Task: Find connections with filter location Rājampet with filter topic #Networkingwith filter profile language Potuguese with filter current company AAM - American Axle & Manufacturing with filter school National Institute of Technology Calicut with filter industry Retail with filter service category DUI Law with filter keywords title Atmospheric Scientist
Action: Mouse moved to (1017, 5)
Screenshot: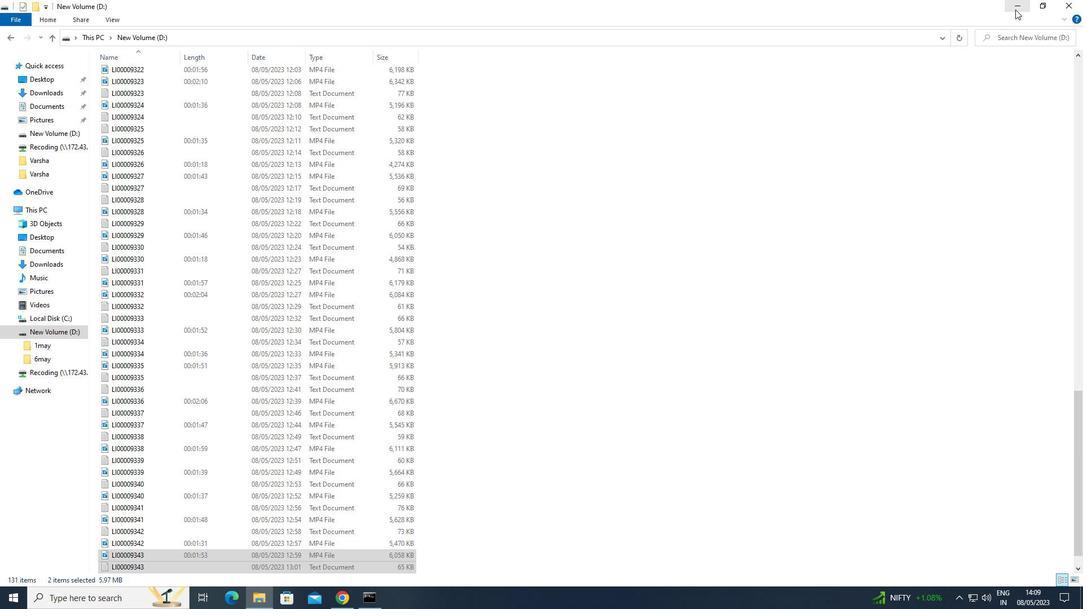 
Action: Mouse pressed left at (1017, 5)
Screenshot: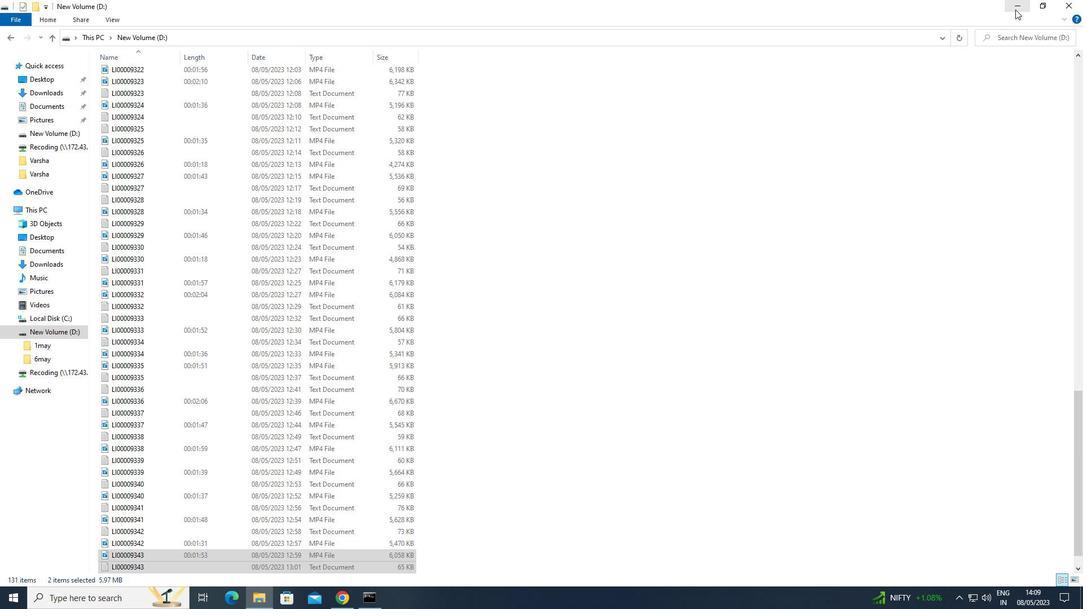 
Action: Mouse moved to (502, 61)
Screenshot: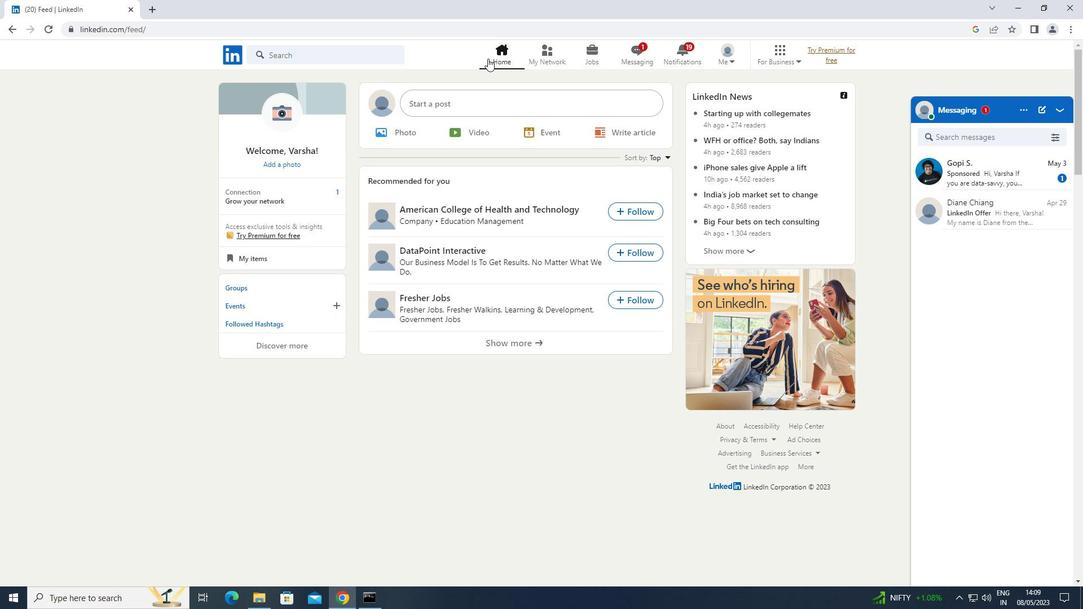 
Action: Mouse pressed left at (502, 61)
Screenshot: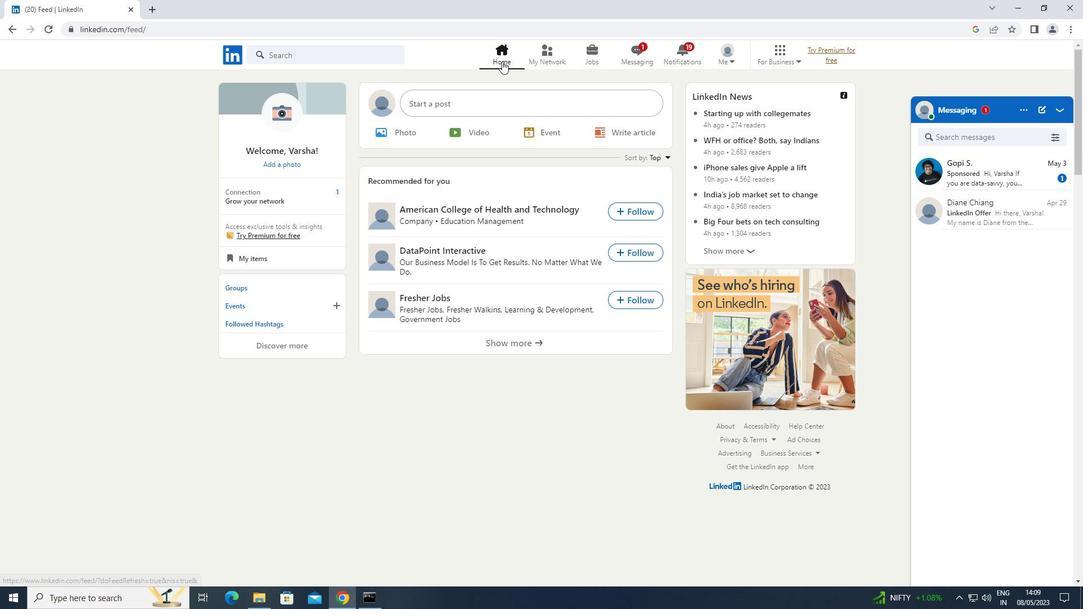 
Action: Mouse moved to (545, 46)
Screenshot: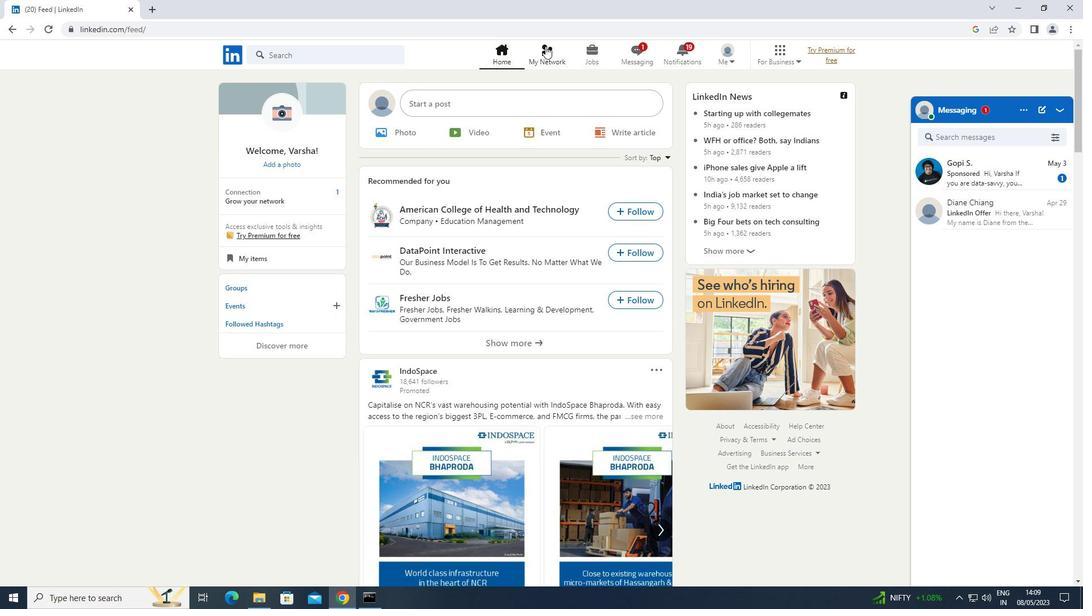 
Action: Mouse pressed left at (545, 46)
Screenshot: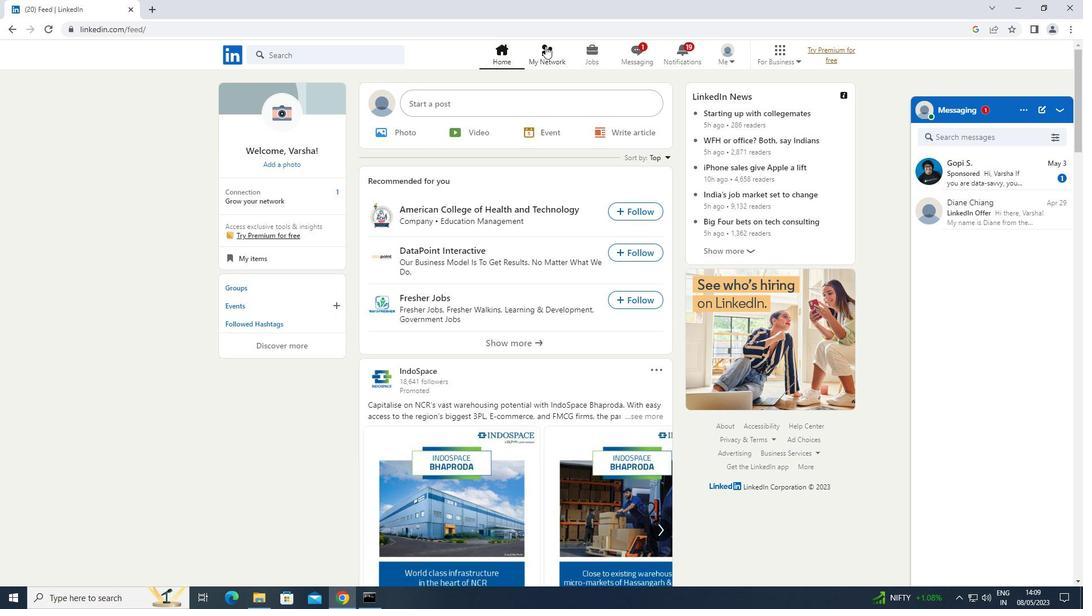
Action: Mouse moved to (284, 121)
Screenshot: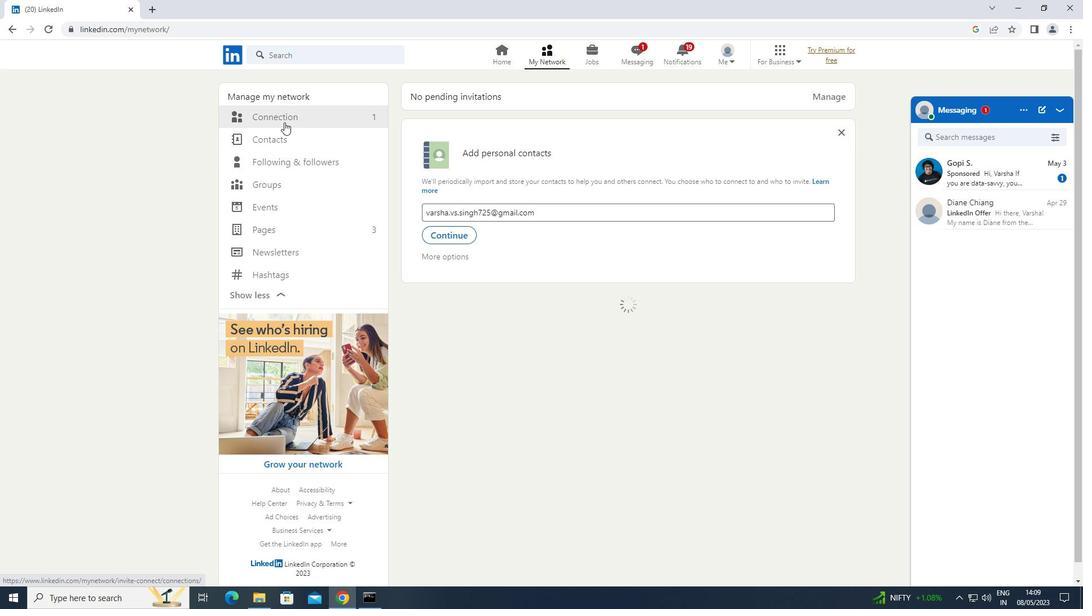 
Action: Mouse pressed left at (284, 121)
Screenshot: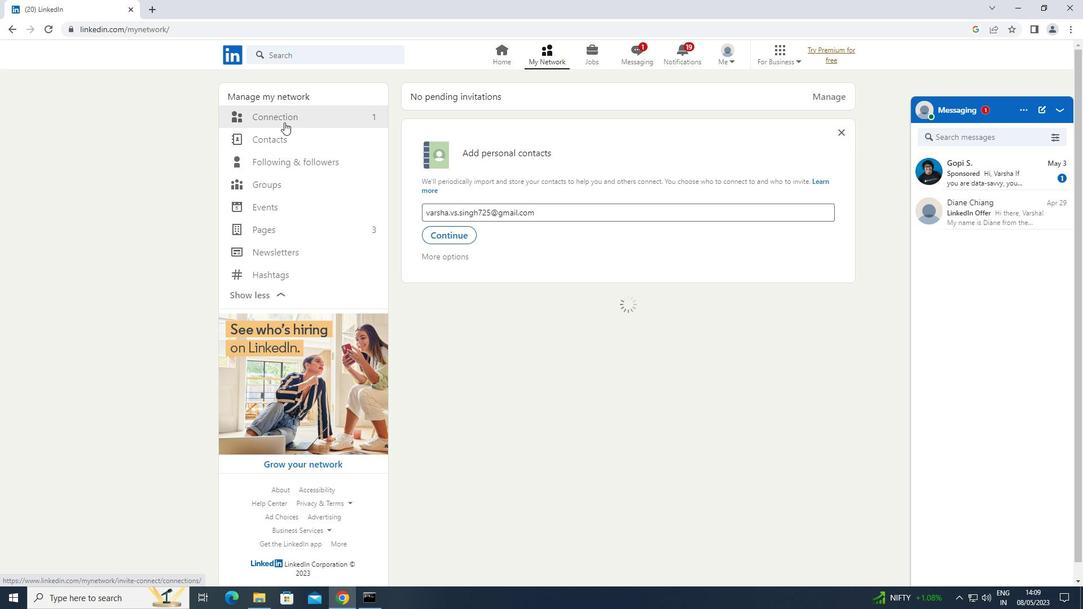 
Action: Mouse moved to (627, 116)
Screenshot: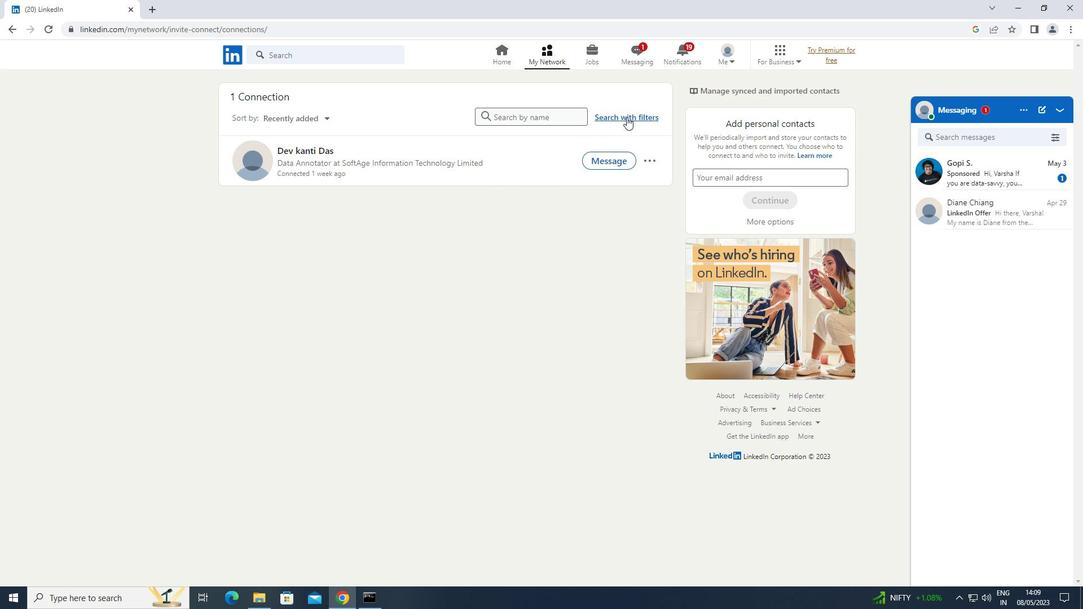 
Action: Mouse pressed left at (627, 116)
Screenshot: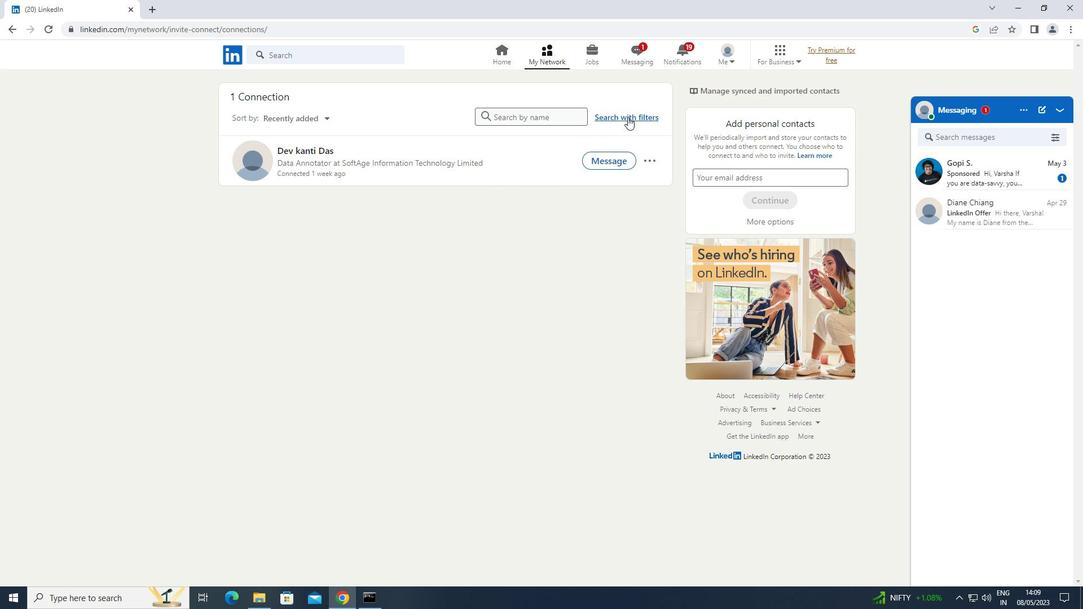 
Action: Mouse moved to (579, 83)
Screenshot: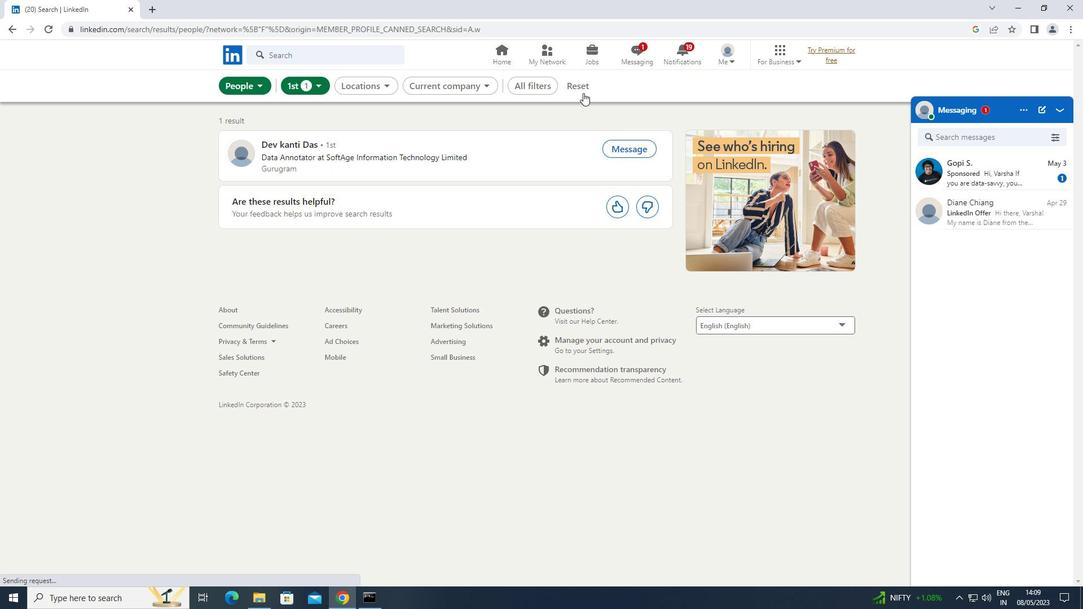 
Action: Mouse pressed left at (579, 83)
Screenshot: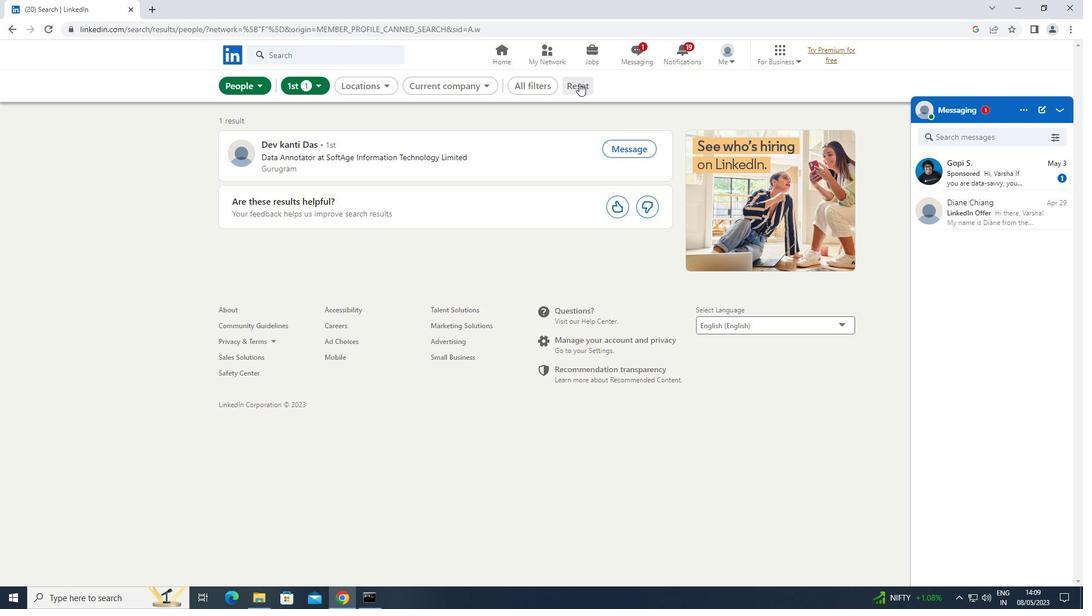 
Action: Mouse moved to (569, 87)
Screenshot: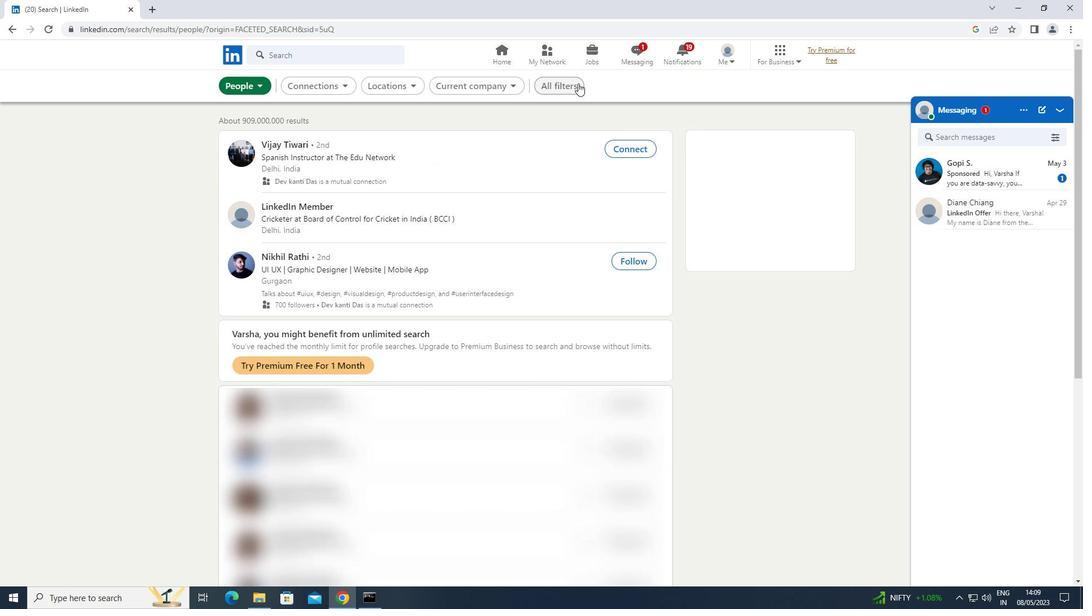 
Action: Mouse pressed left at (569, 87)
Screenshot: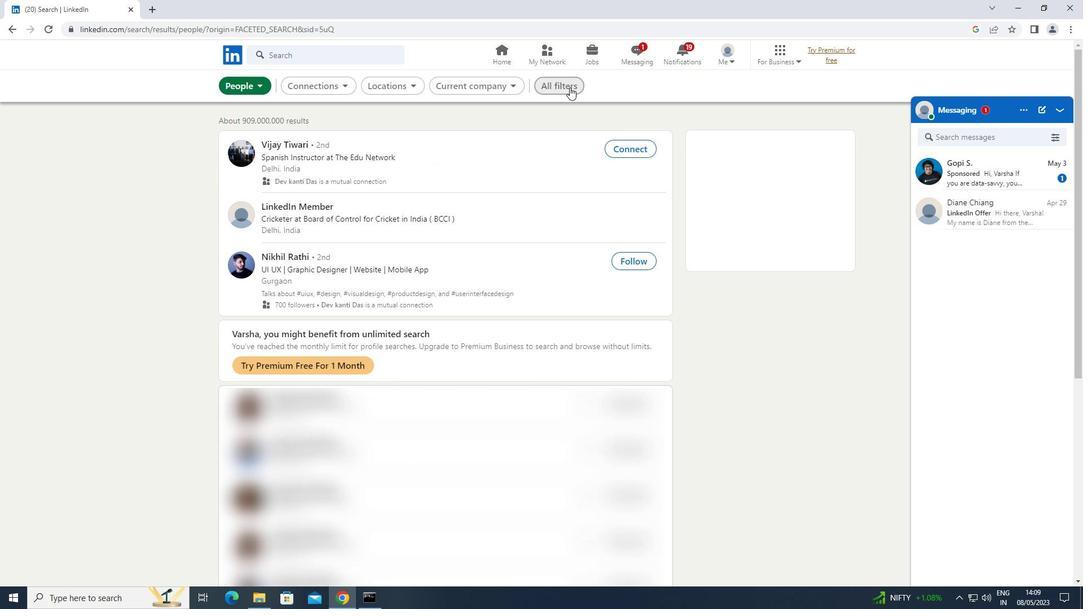 
Action: Mouse moved to (777, 256)
Screenshot: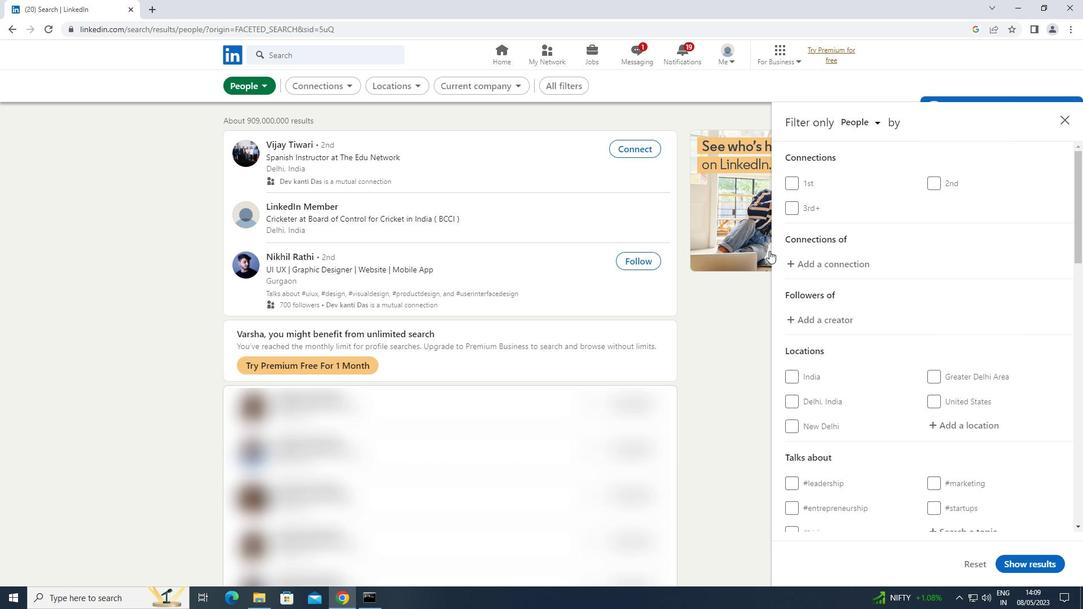 
Action: Mouse scrolled (777, 256) with delta (0, 0)
Screenshot: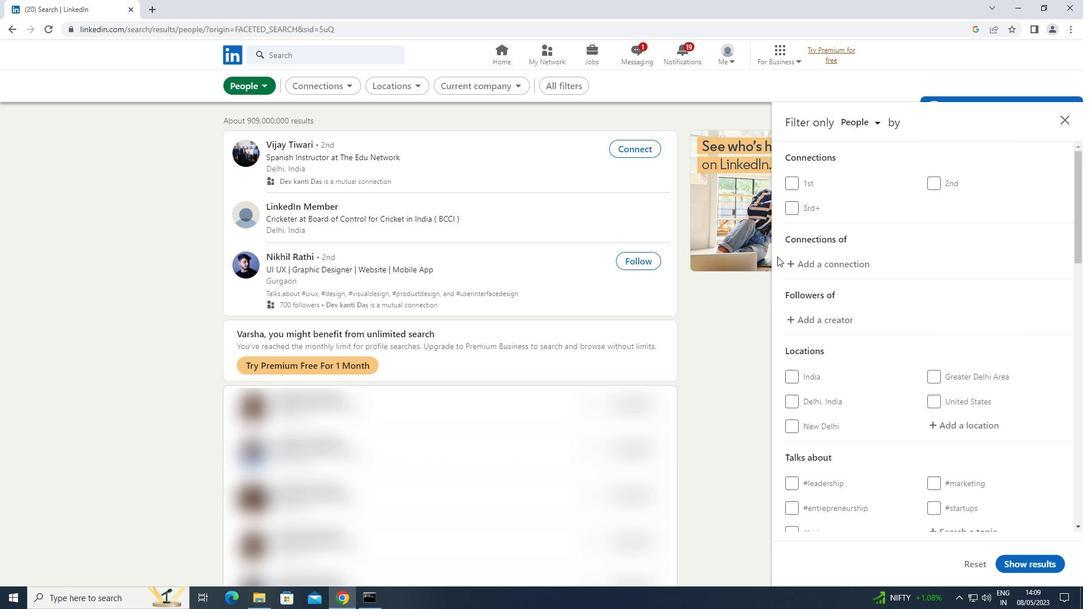 
Action: Mouse scrolled (777, 256) with delta (0, 0)
Screenshot: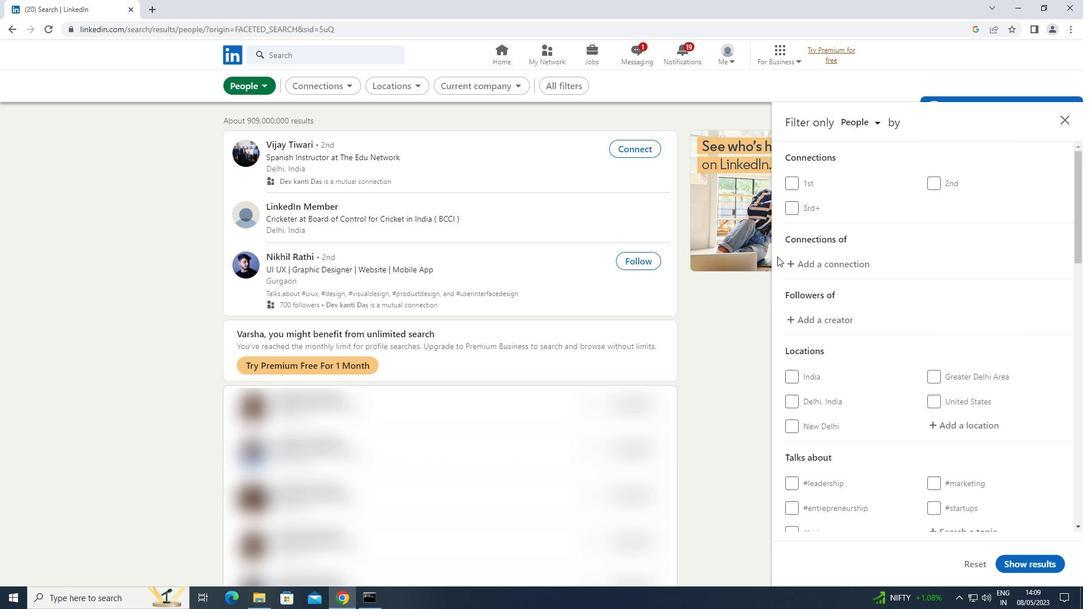 
Action: Mouse moved to (974, 312)
Screenshot: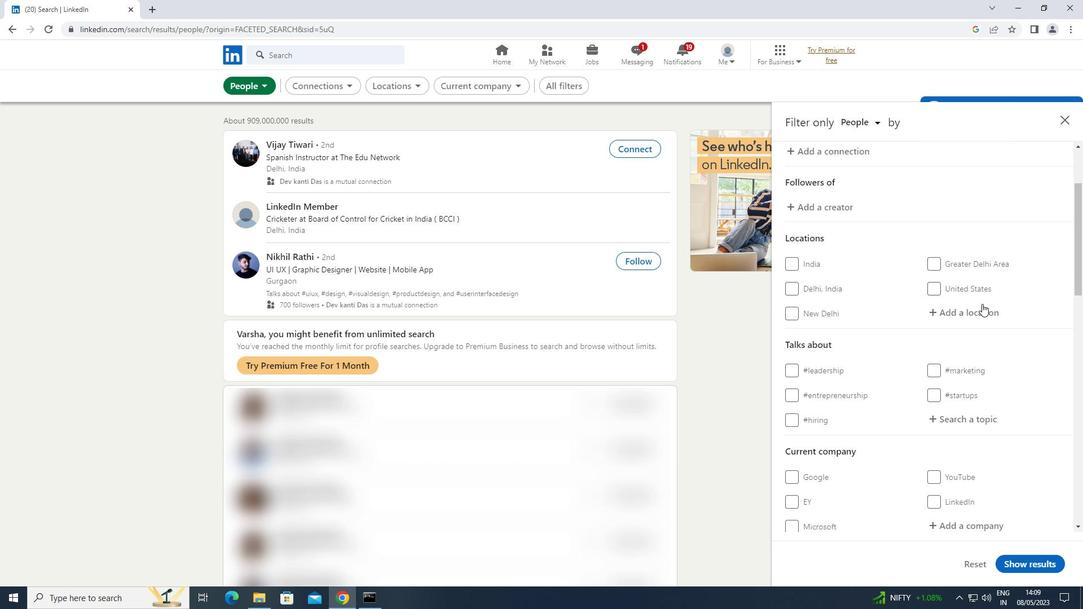 
Action: Mouse pressed left at (974, 312)
Screenshot: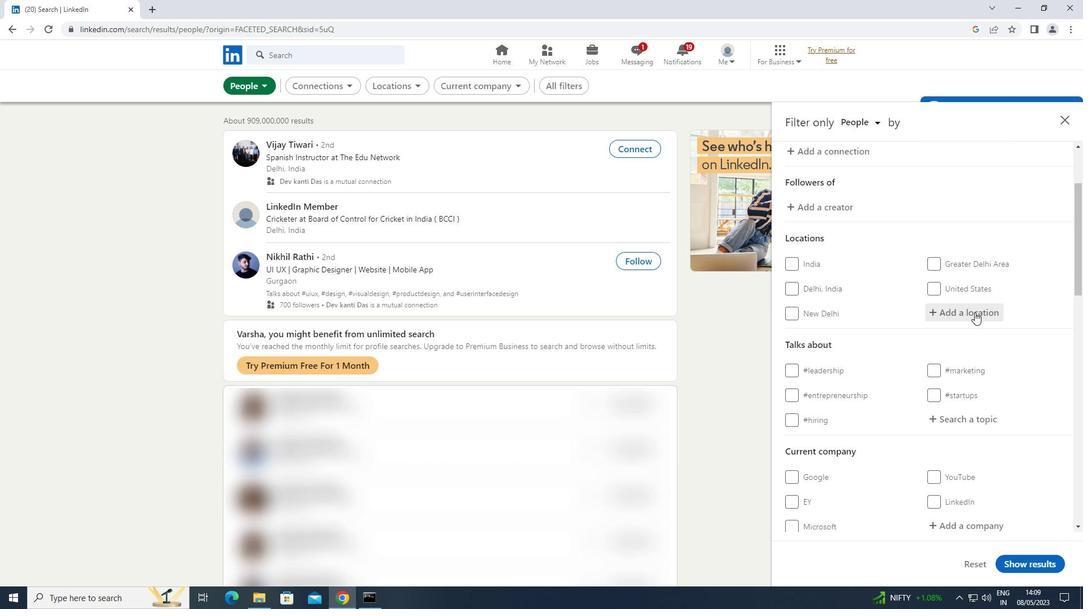 
Action: Key pressed <Key.shift>RAJAMPET
Screenshot: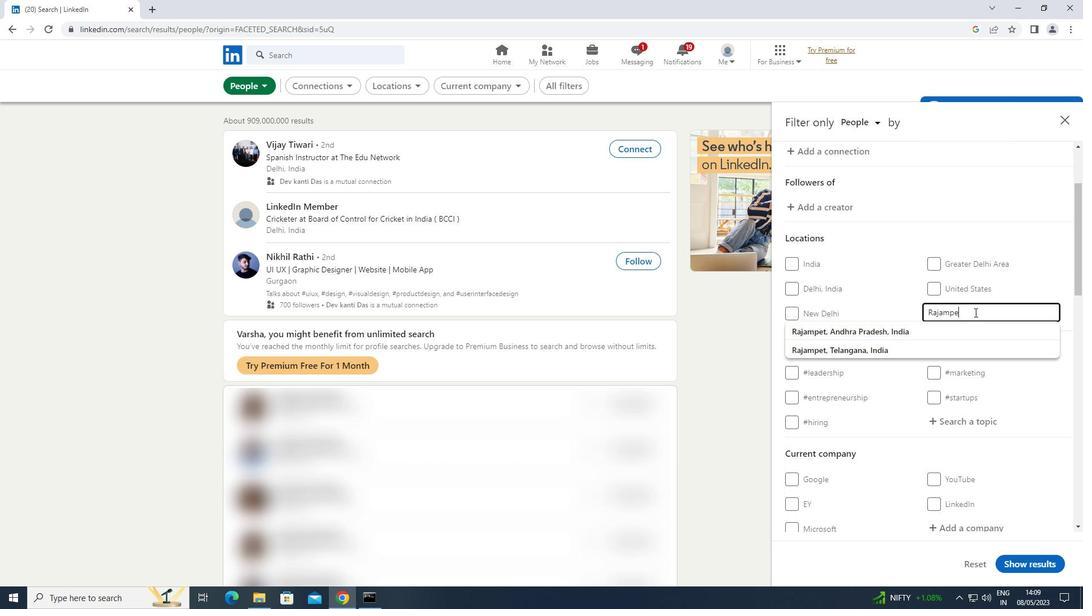 
Action: Mouse scrolled (974, 311) with delta (0, 0)
Screenshot: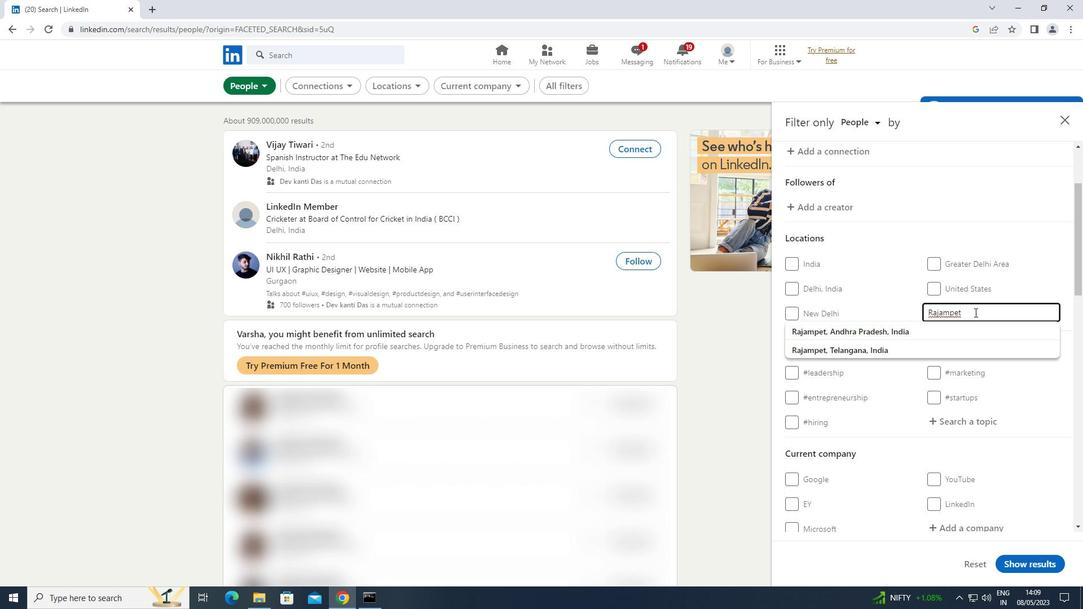 
Action: Mouse scrolled (974, 311) with delta (0, 0)
Screenshot: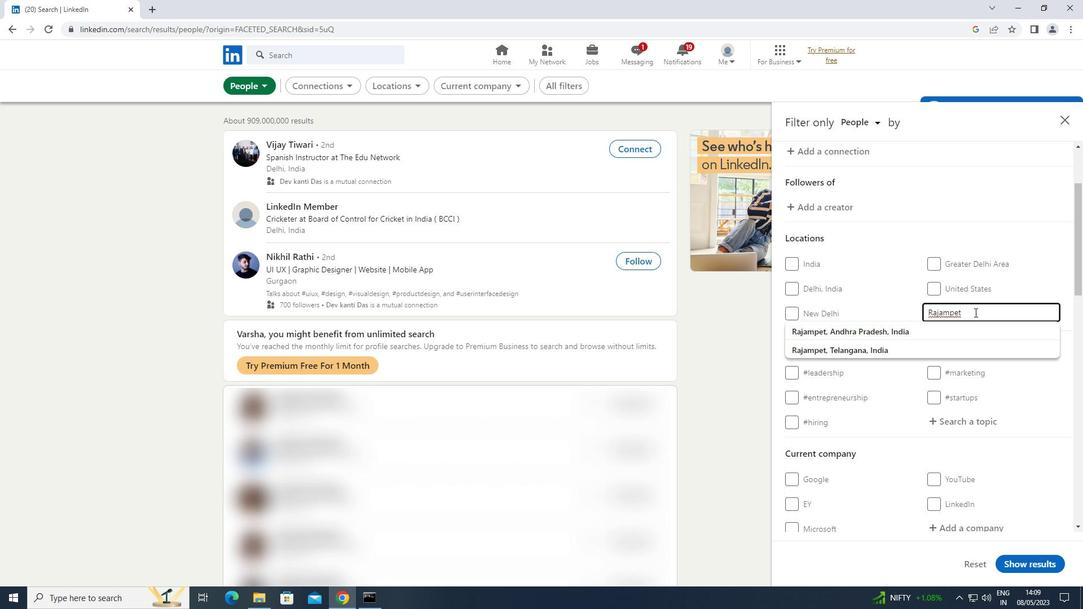 
Action: Mouse moved to (974, 312)
Screenshot: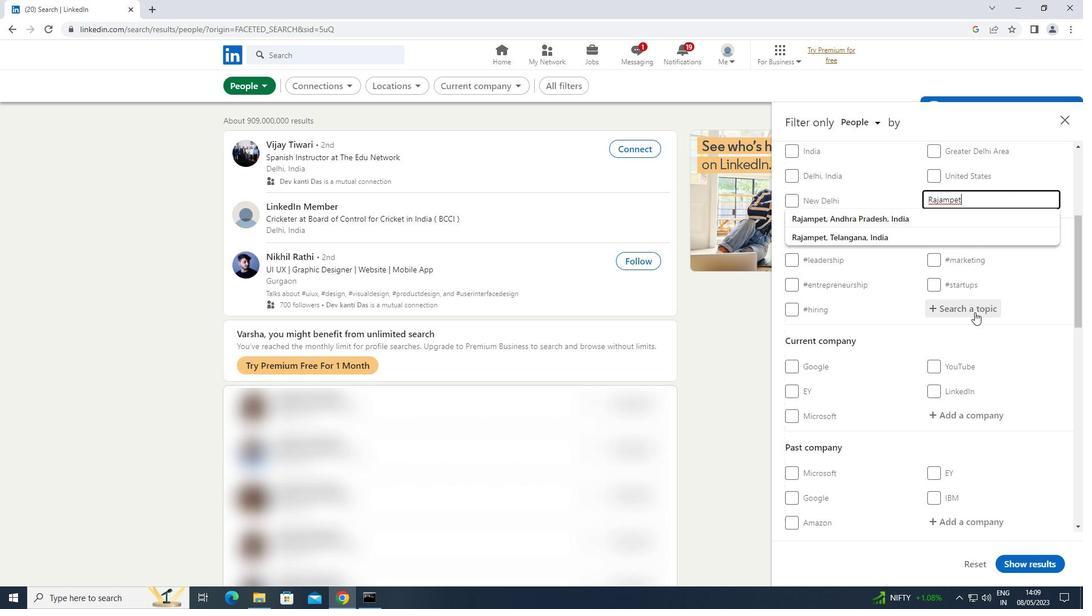 
Action: Mouse pressed left at (974, 312)
Screenshot: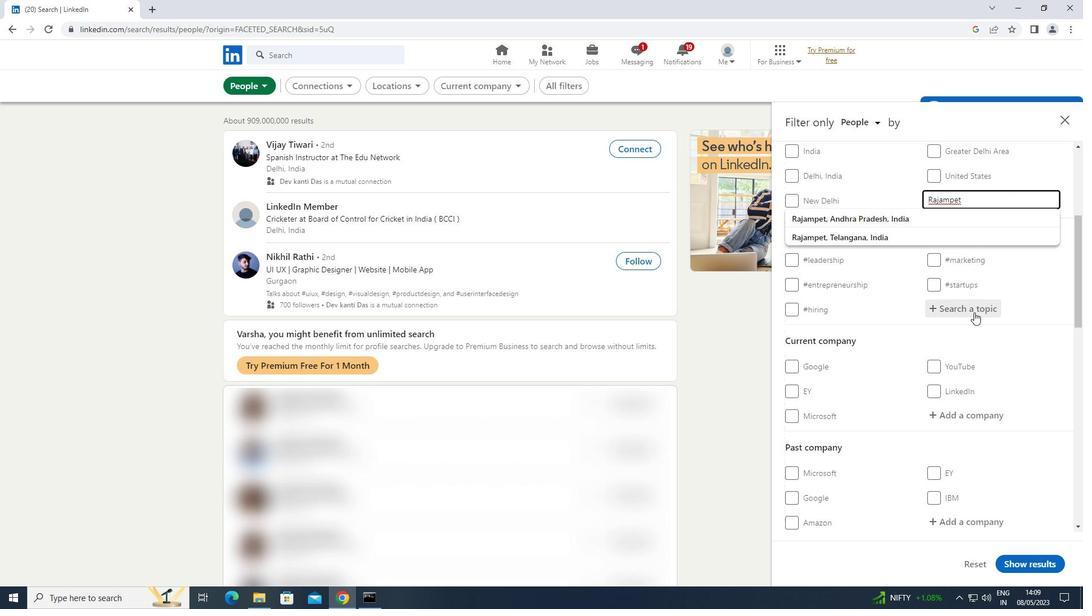
Action: Key pressed <Key.shift>NETWORKING
Screenshot: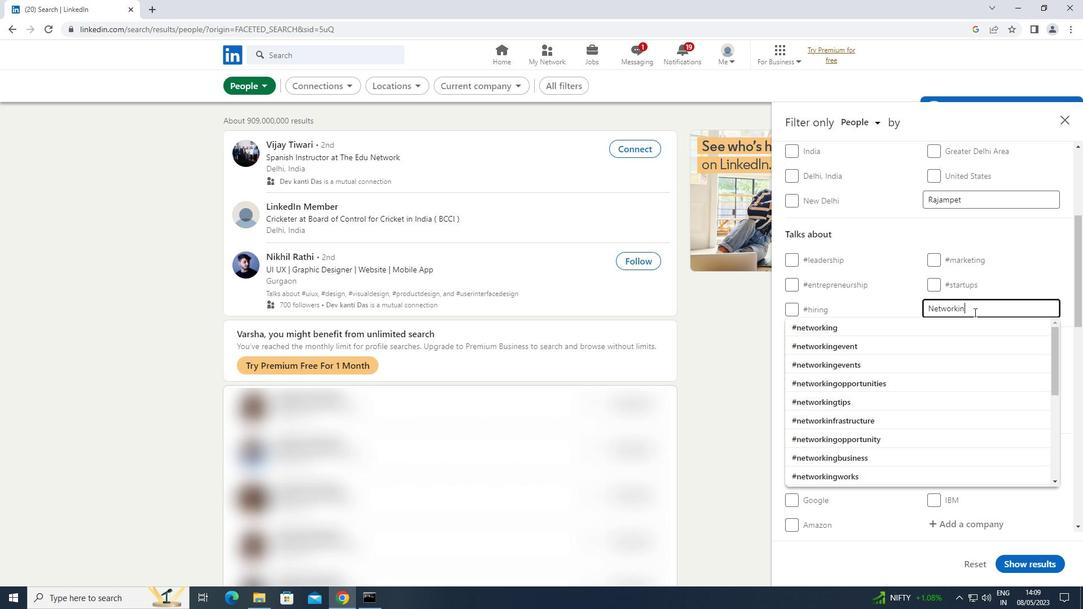 
Action: Mouse moved to (846, 328)
Screenshot: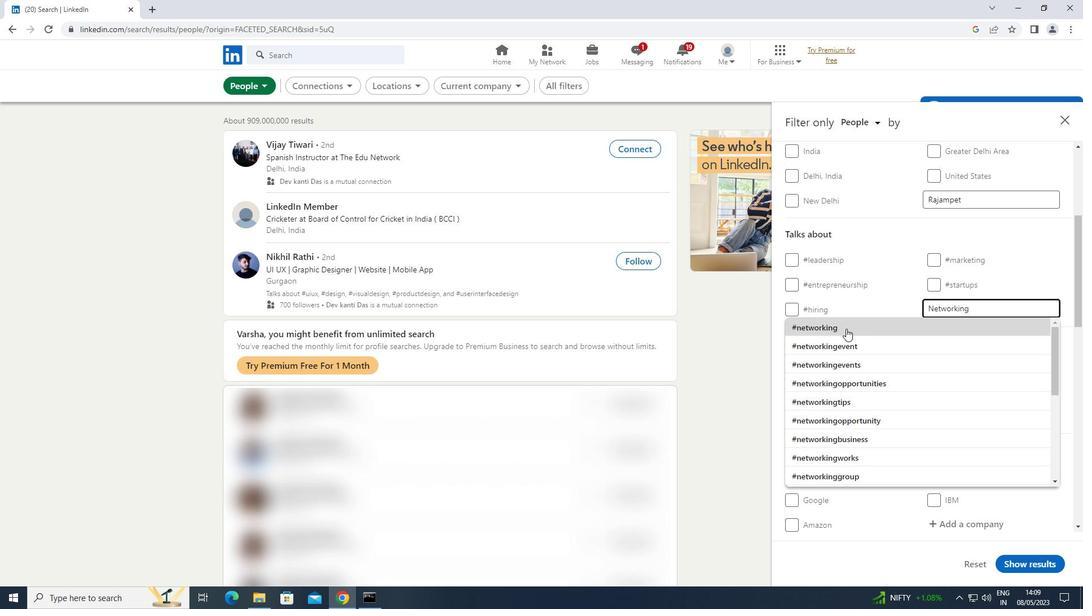 
Action: Mouse pressed left at (846, 328)
Screenshot: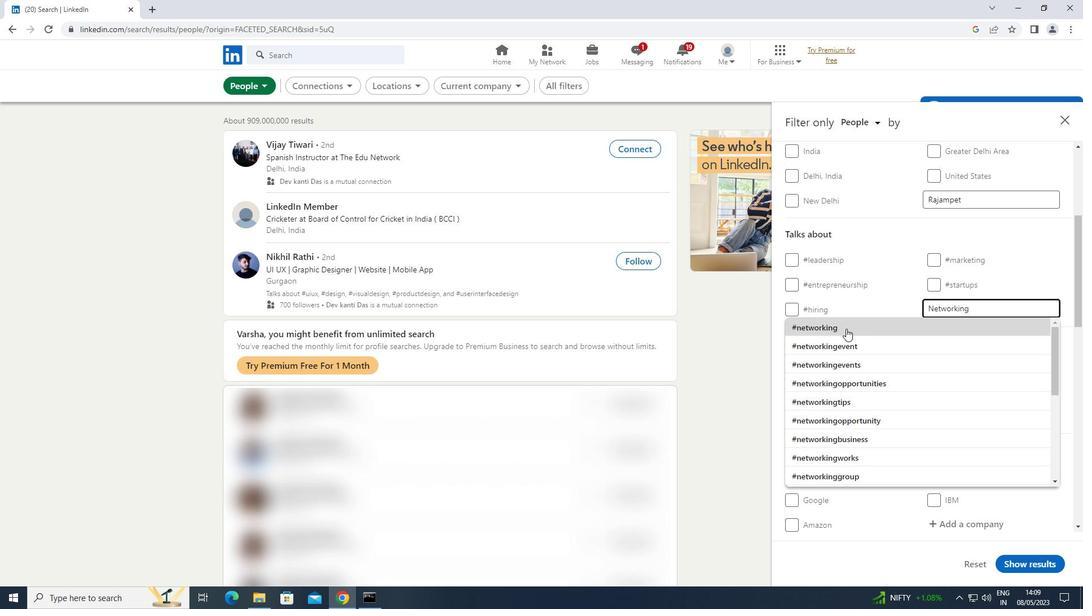 
Action: Mouse scrolled (846, 328) with delta (0, 0)
Screenshot: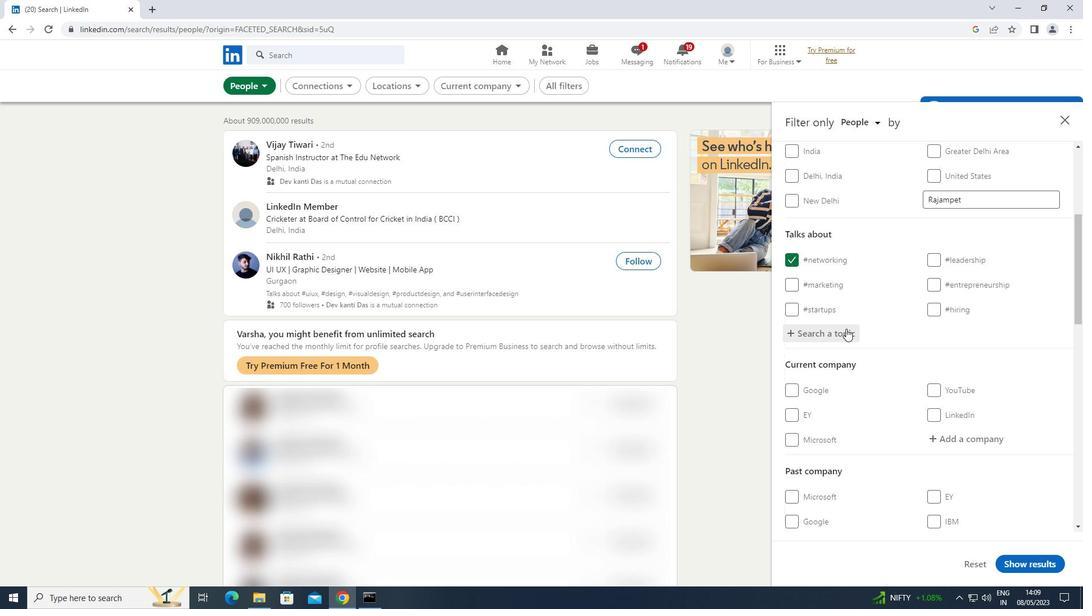 
Action: Mouse scrolled (846, 328) with delta (0, 0)
Screenshot: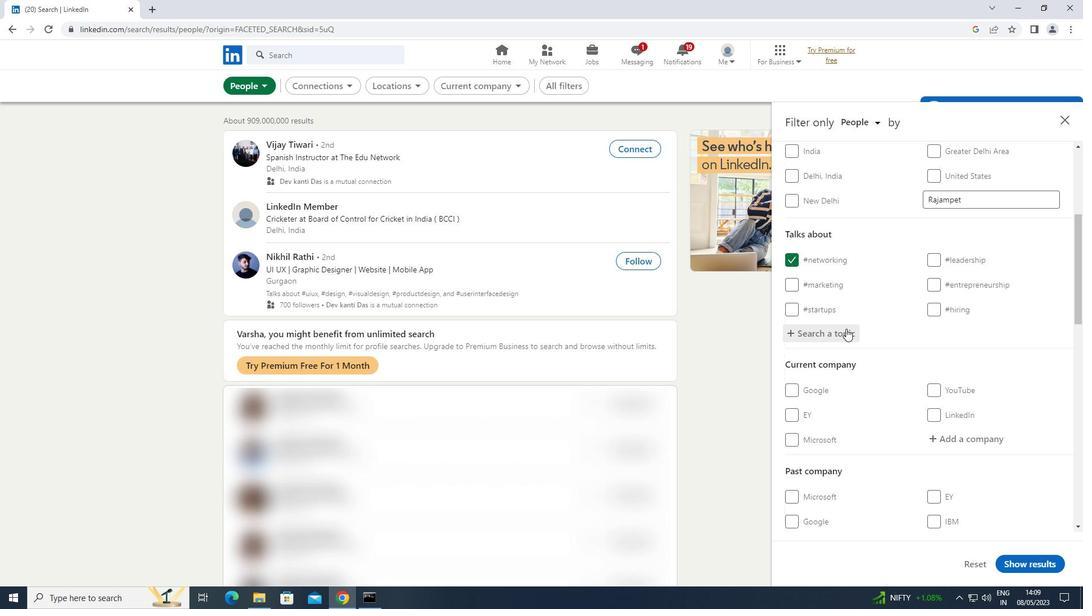 
Action: Mouse scrolled (846, 328) with delta (0, 0)
Screenshot: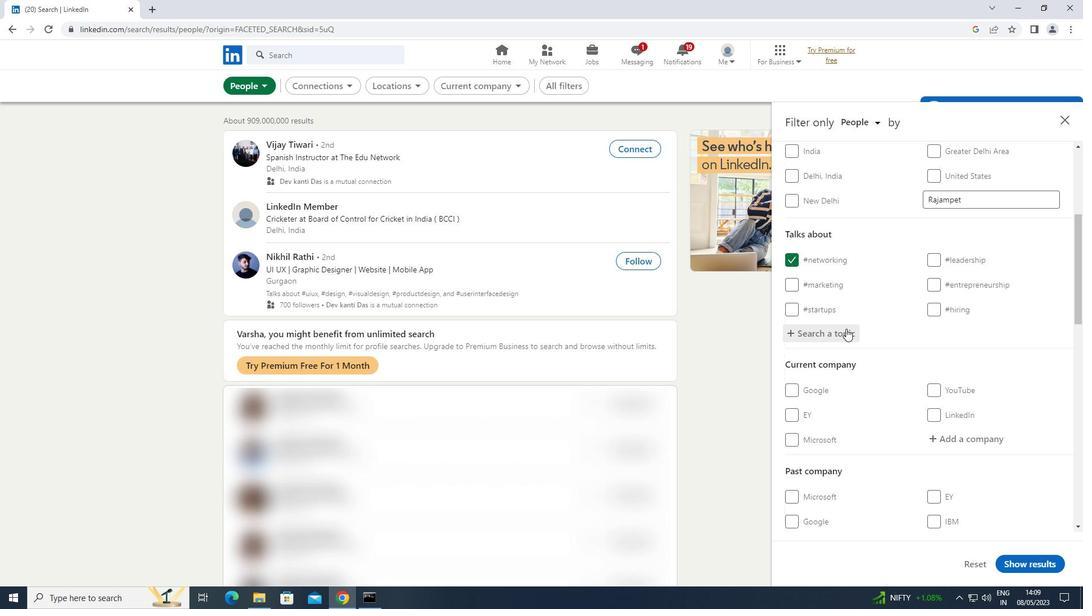 
Action: Mouse scrolled (846, 328) with delta (0, 0)
Screenshot: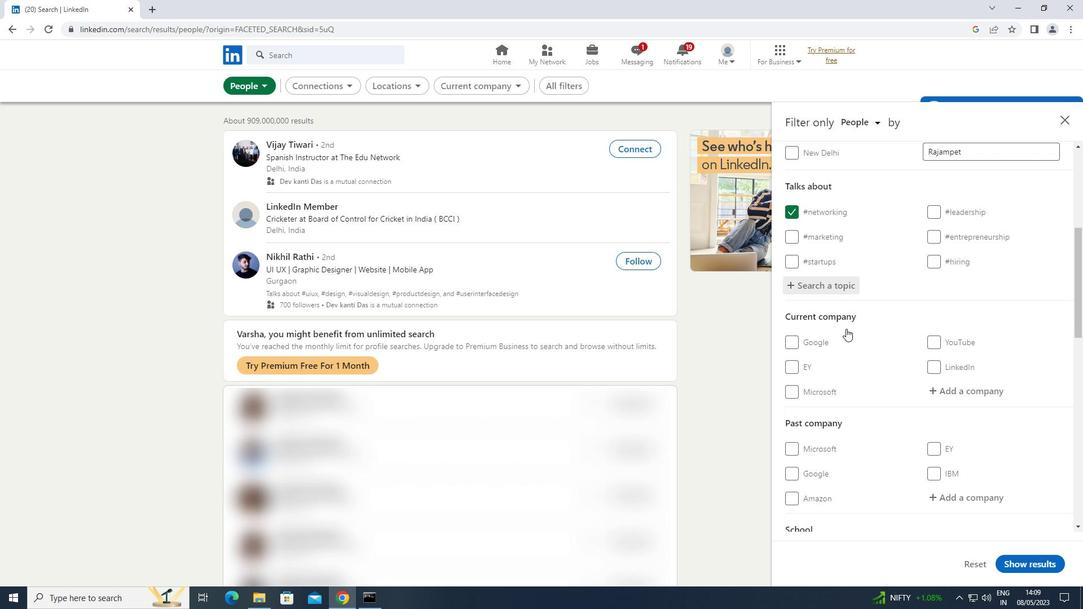 
Action: Mouse scrolled (846, 328) with delta (0, 0)
Screenshot: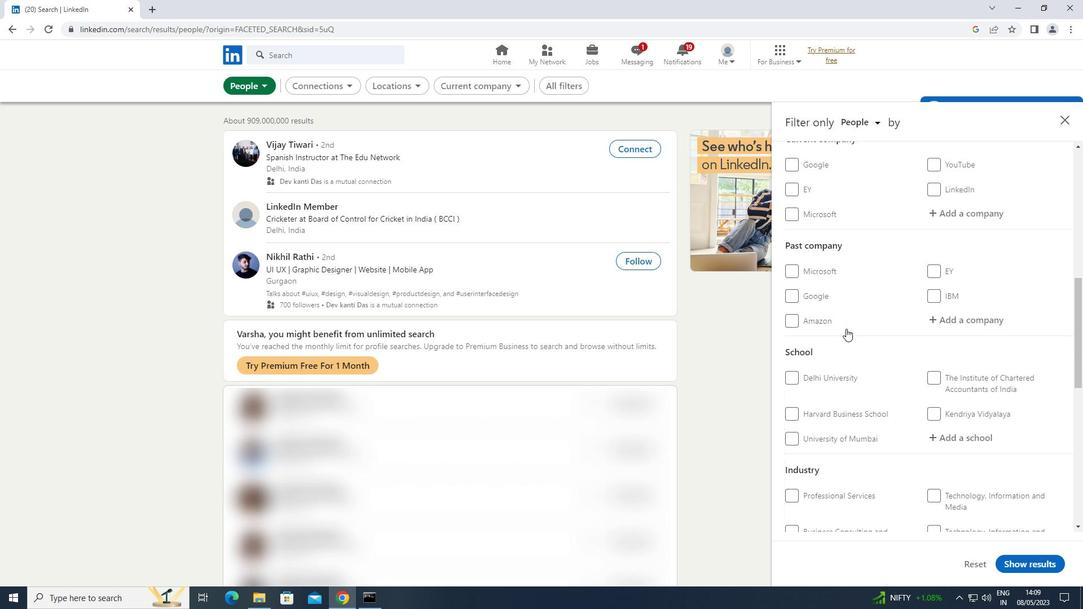
Action: Mouse moved to (845, 329)
Screenshot: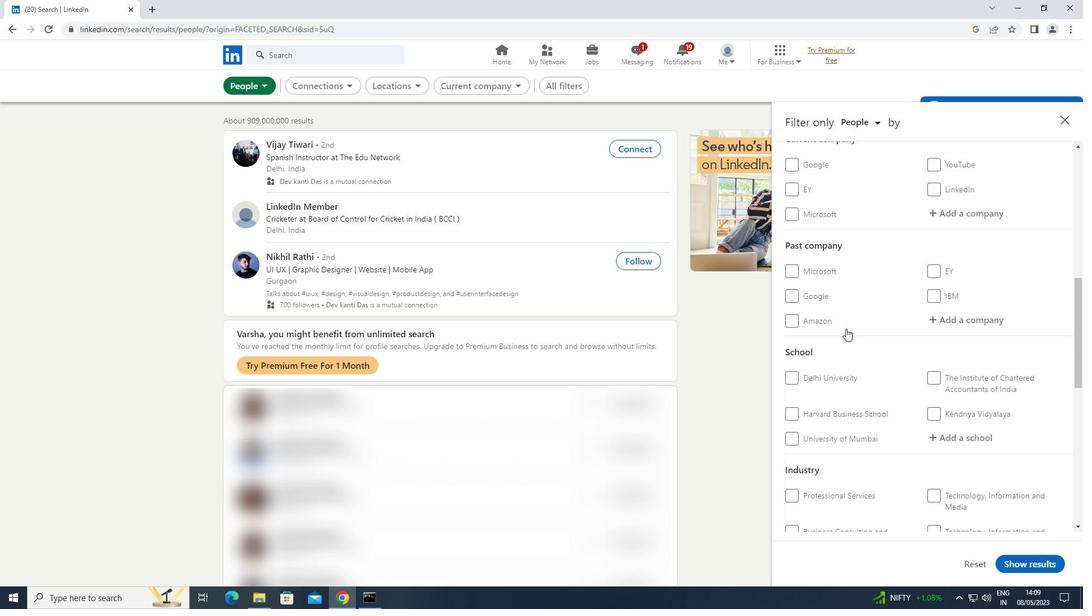 
Action: Mouse scrolled (845, 328) with delta (0, 0)
Screenshot: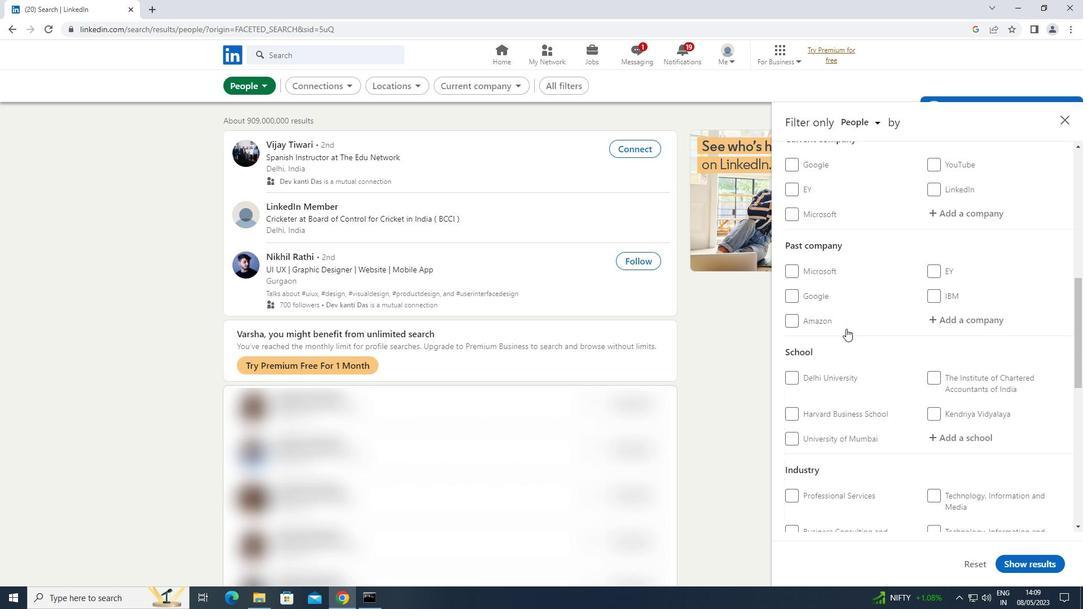 
Action: Mouse scrolled (845, 328) with delta (0, 0)
Screenshot: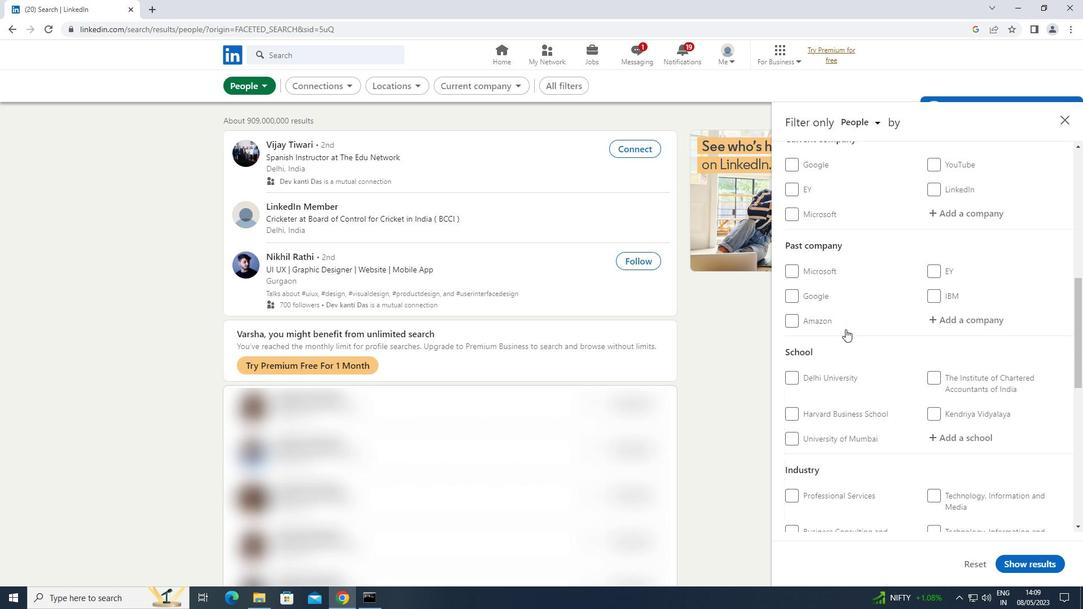 
Action: Mouse scrolled (845, 328) with delta (0, 0)
Screenshot: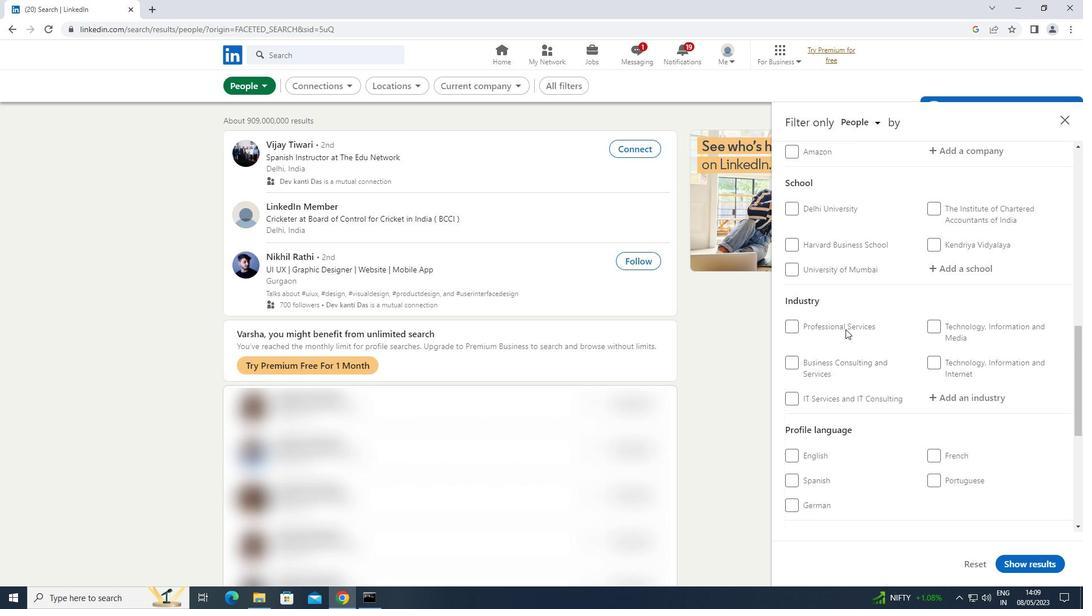 
Action: Mouse scrolled (845, 328) with delta (0, 0)
Screenshot: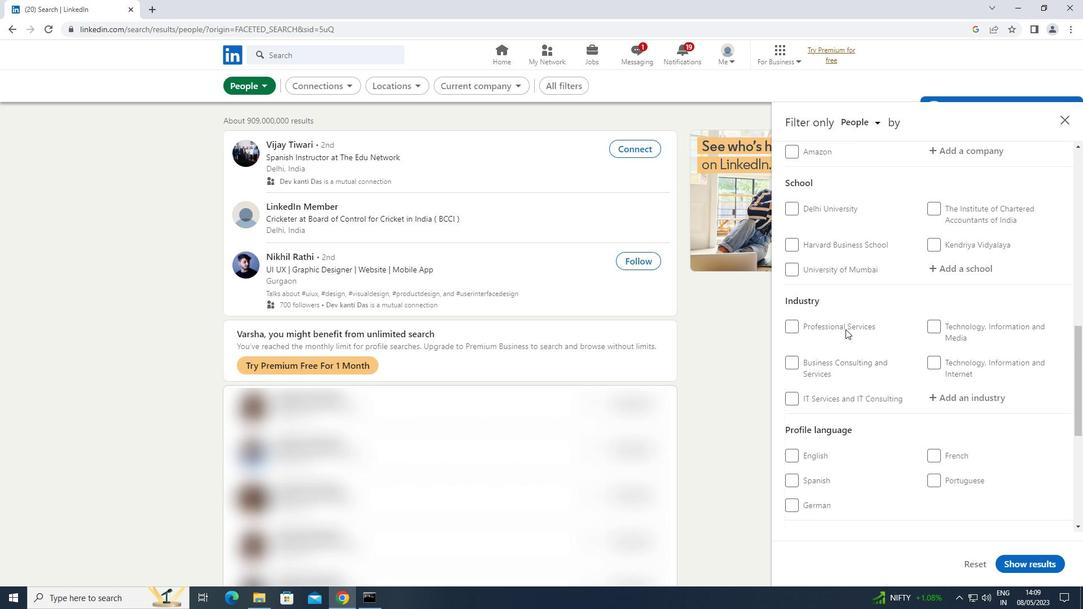 
Action: Mouse moved to (929, 367)
Screenshot: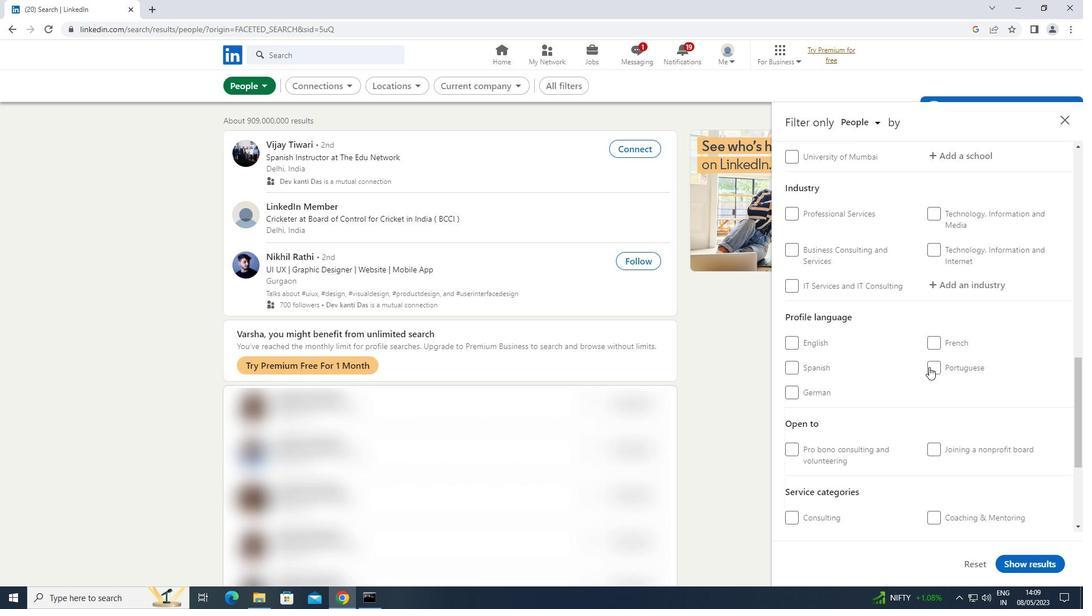 
Action: Mouse pressed left at (929, 367)
Screenshot: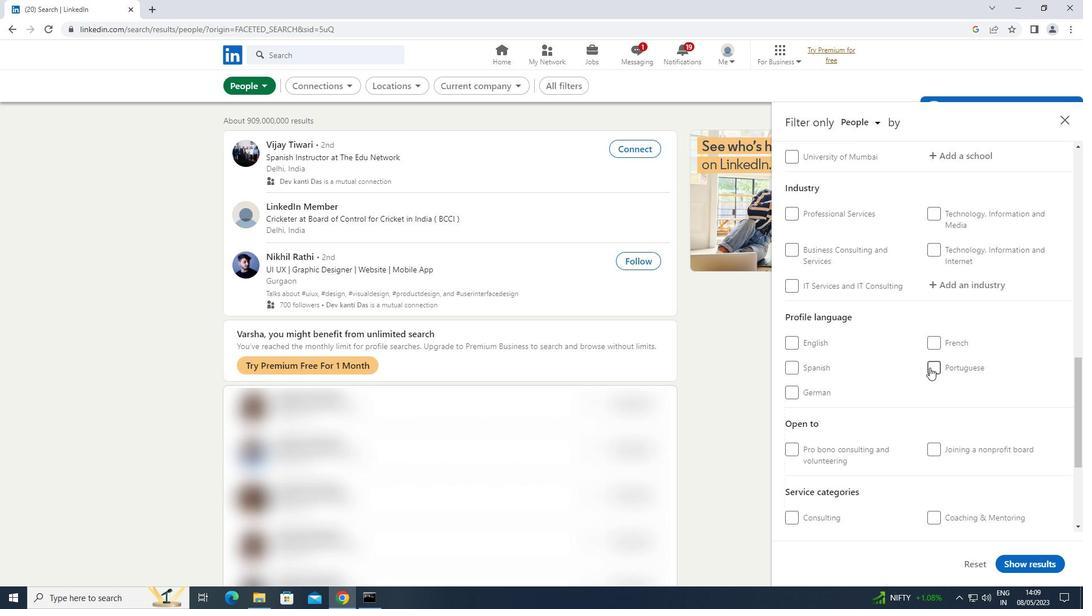 
Action: Mouse moved to (930, 367)
Screenshot: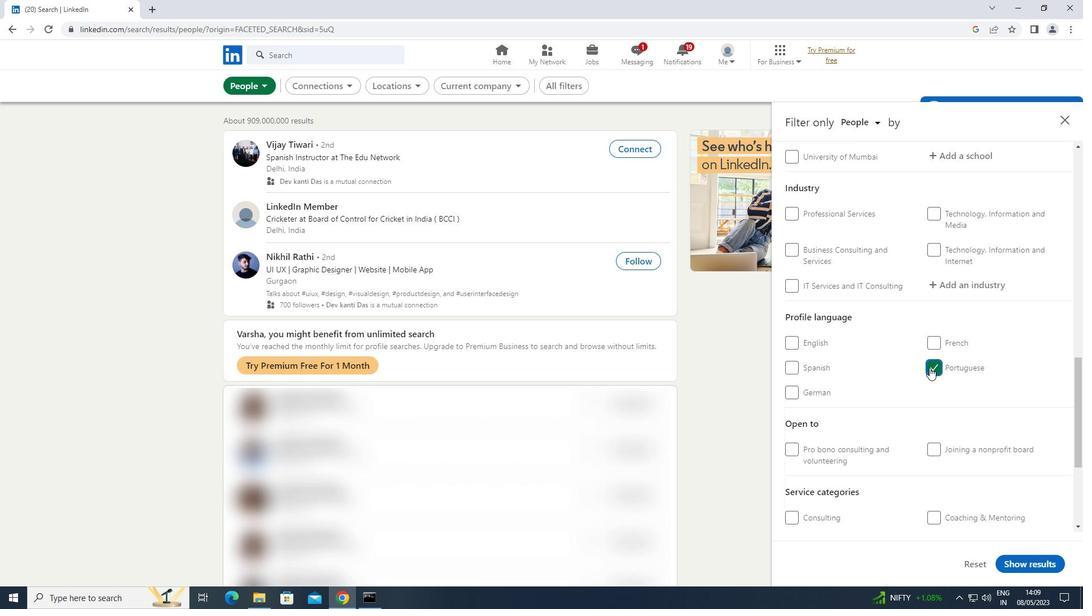 
Action: Mouse scrolled (930, 368) with delta (0, 0)
Screenshot: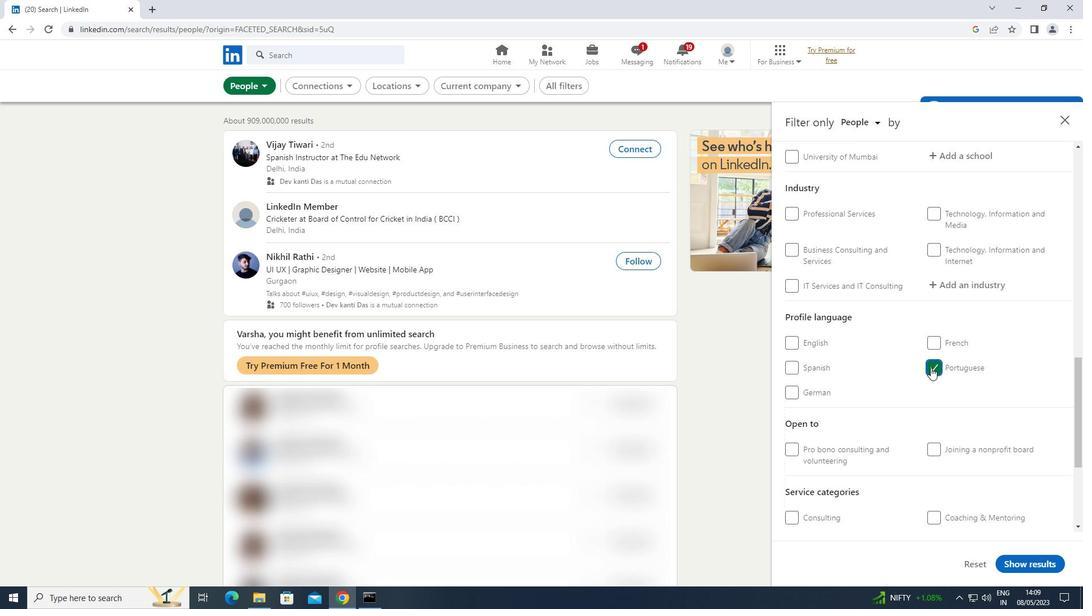 
Action: Mouse scrolled (930, 368) with delta (0, 0)
Screenshot: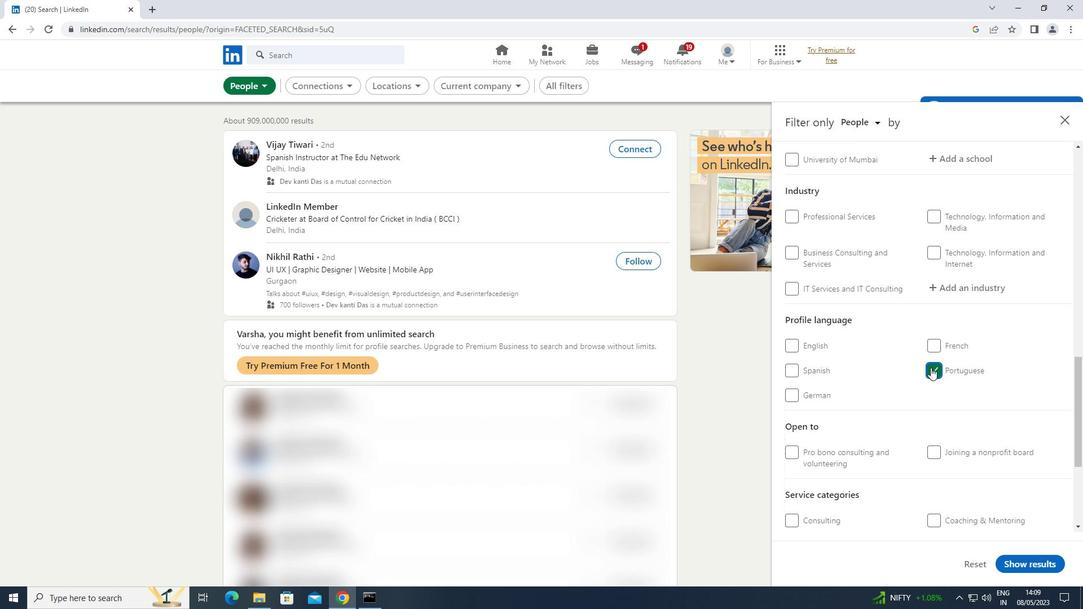 
Action: Mouse scrolled (930, 368) with delta (0, 0)
Screenshot: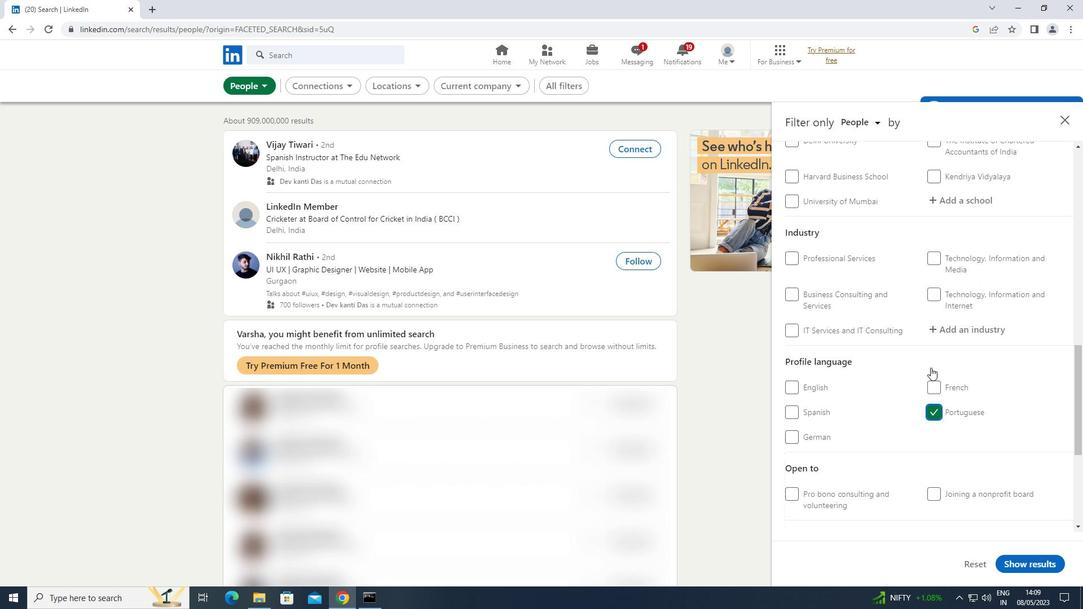 
Action: Mouse moved to (931, 367)
Screenshot: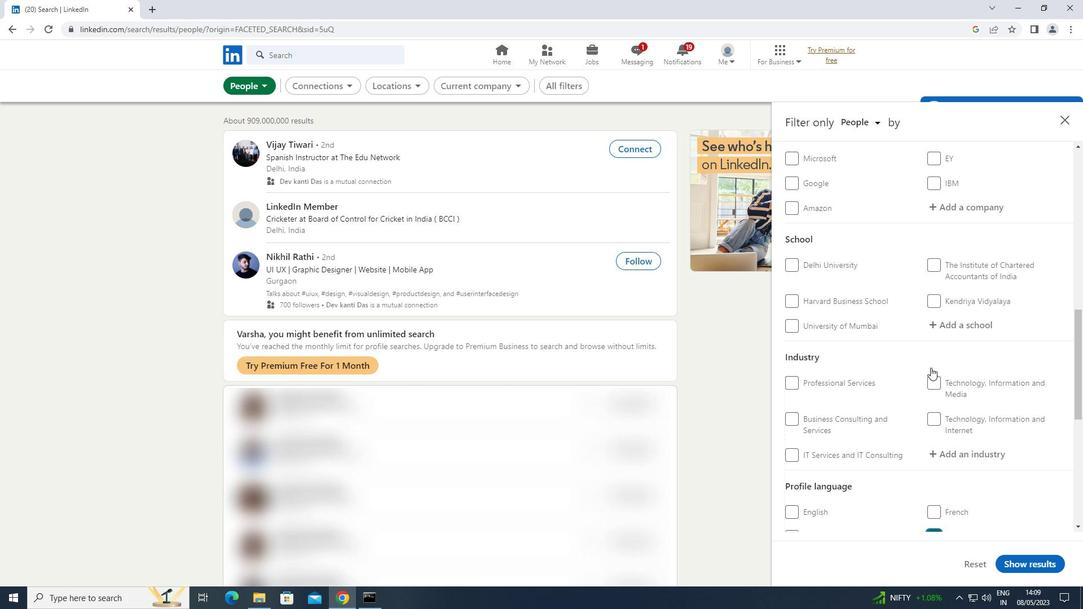 
Action: Mouse scrolled (931, 368) with delta (0, 0)
Screenshot: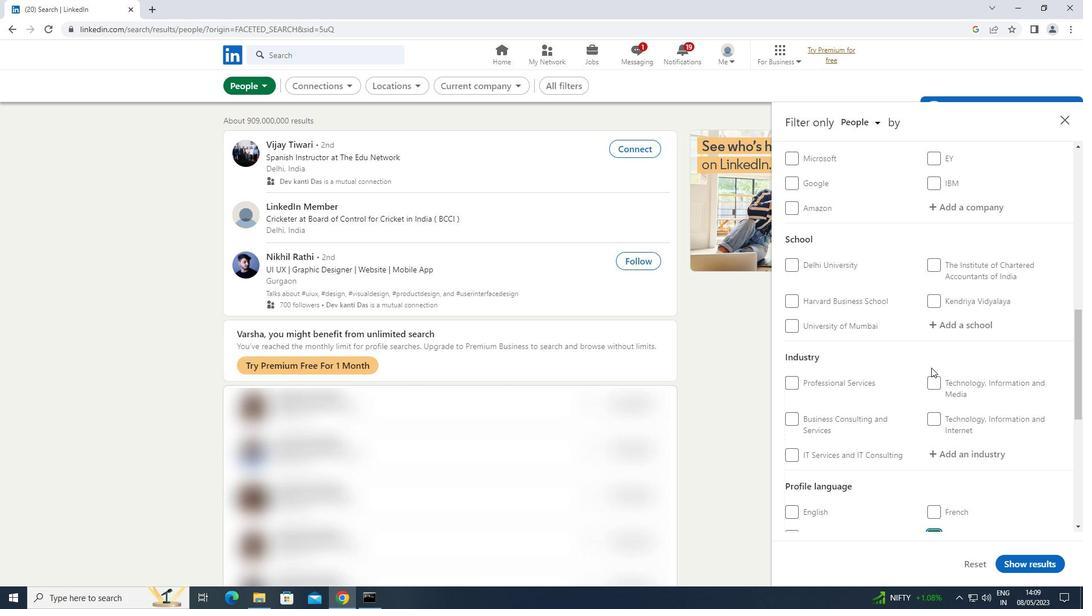 
Action: Mouse scrolled (931, 368) with delta (0, 0)
Screenshot: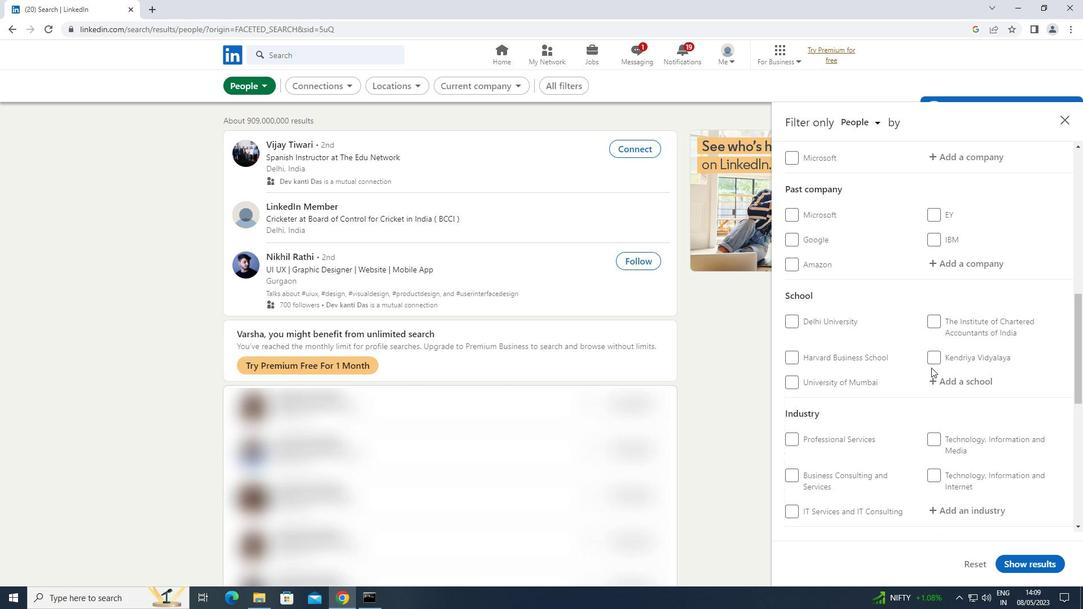 
Action: Mouse scrolled (931, 368) with delta (0, 0)
Screenshot: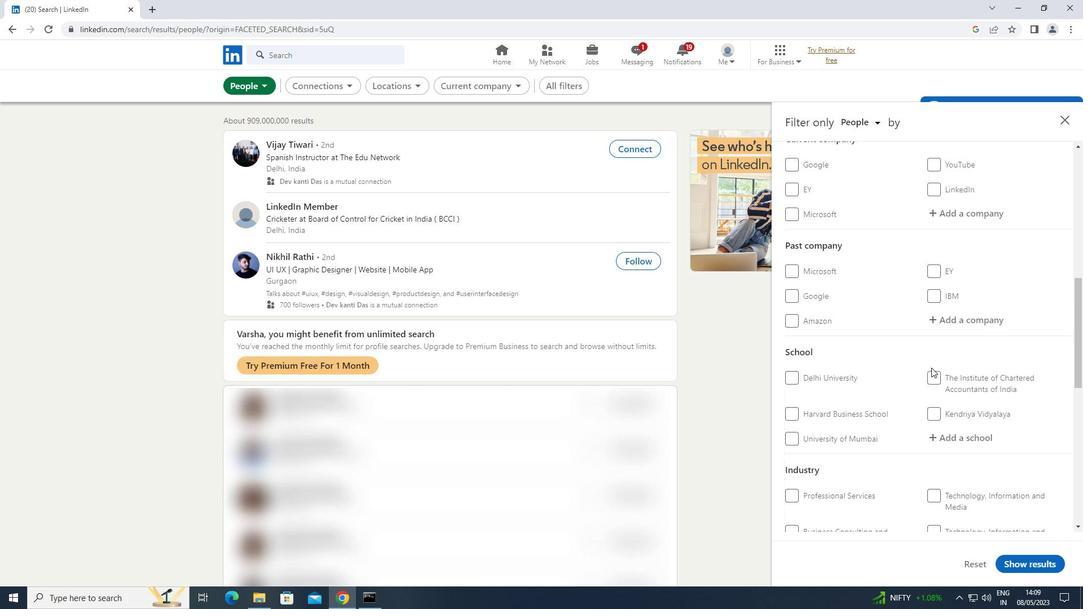 
Action: Mouse scrolled (931, 368) with delta (0, 0)
Screenshot: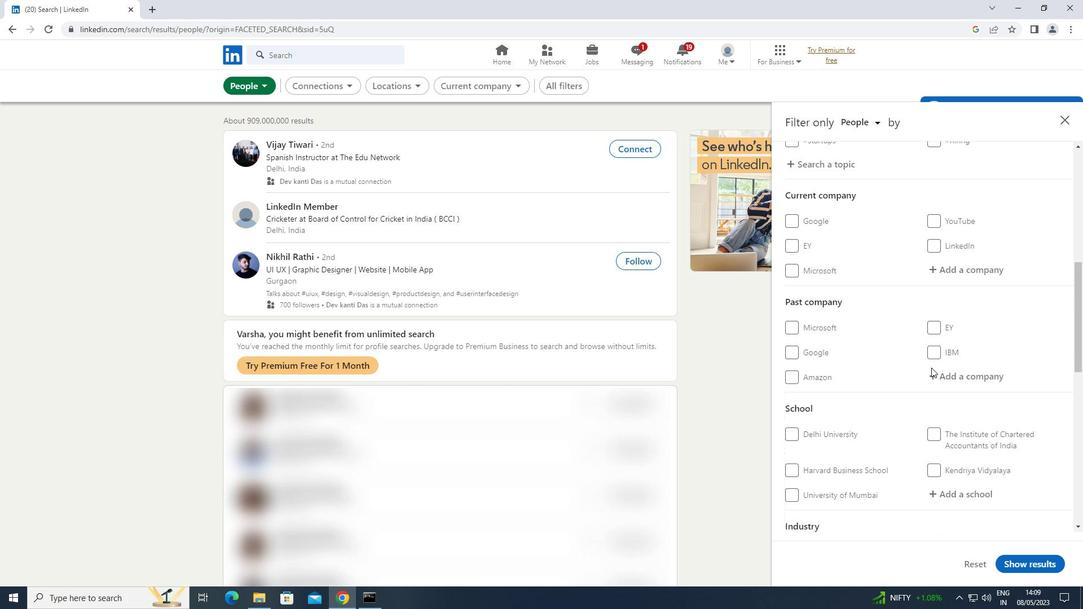 
Action: Mouse moved to (964, 328)
Screenshot: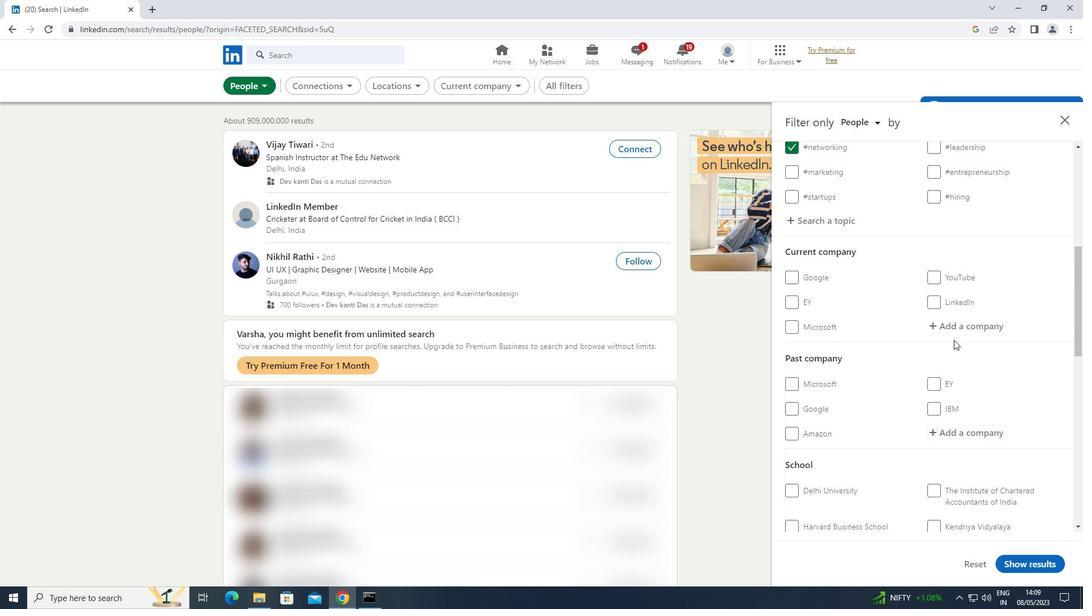
Action: Mouse pressed left at (964, 328)
Screenshot: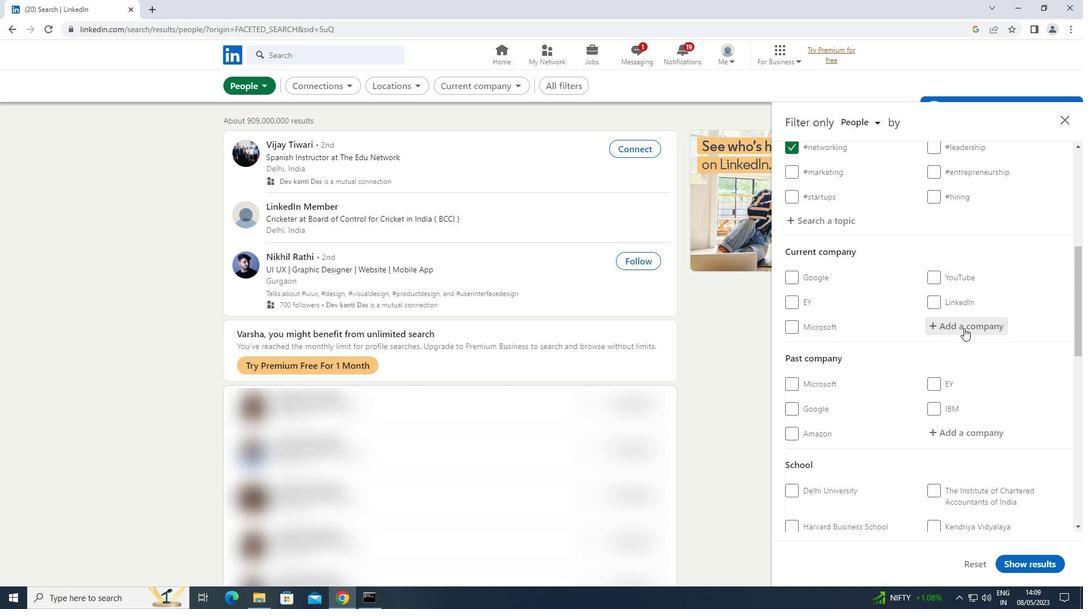 
Action: Key pressed <Key.shift><Key.shift><Key.shift><Key.shift><Key.shift><Key.shift><Key.shift>AAM
Screenshot: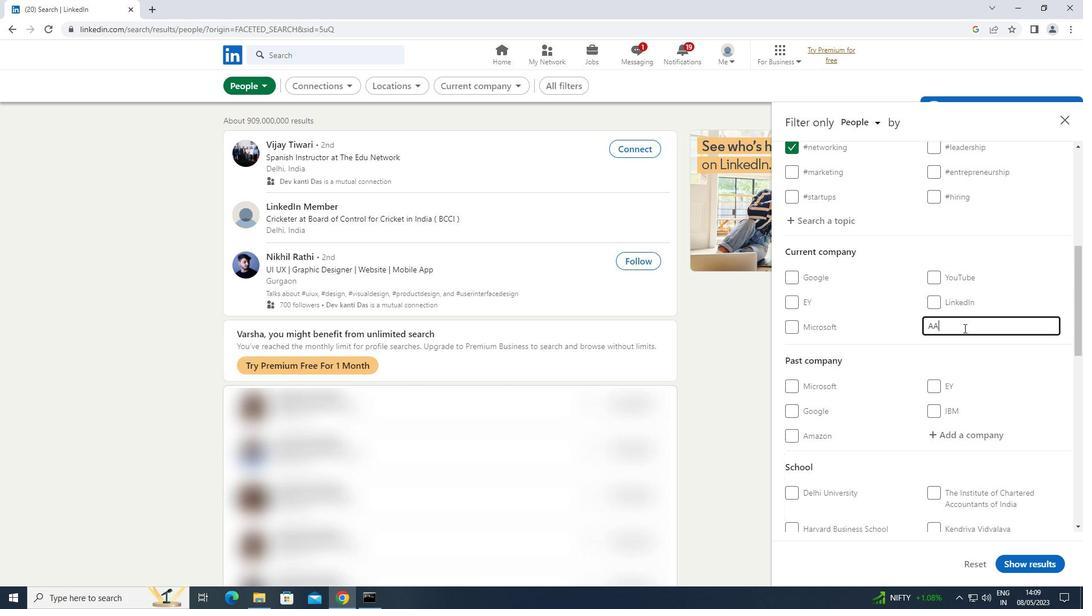 
Action: Mouse moved to (957, 346)
Screenshot: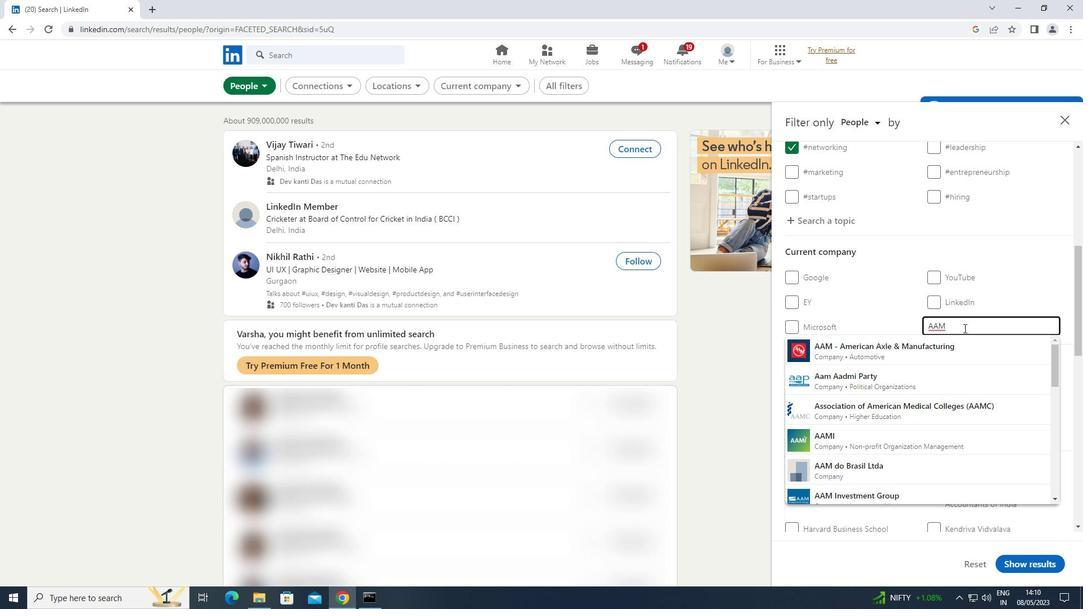 
Action: Mouse pressed left at (957, 346)
Screenshot: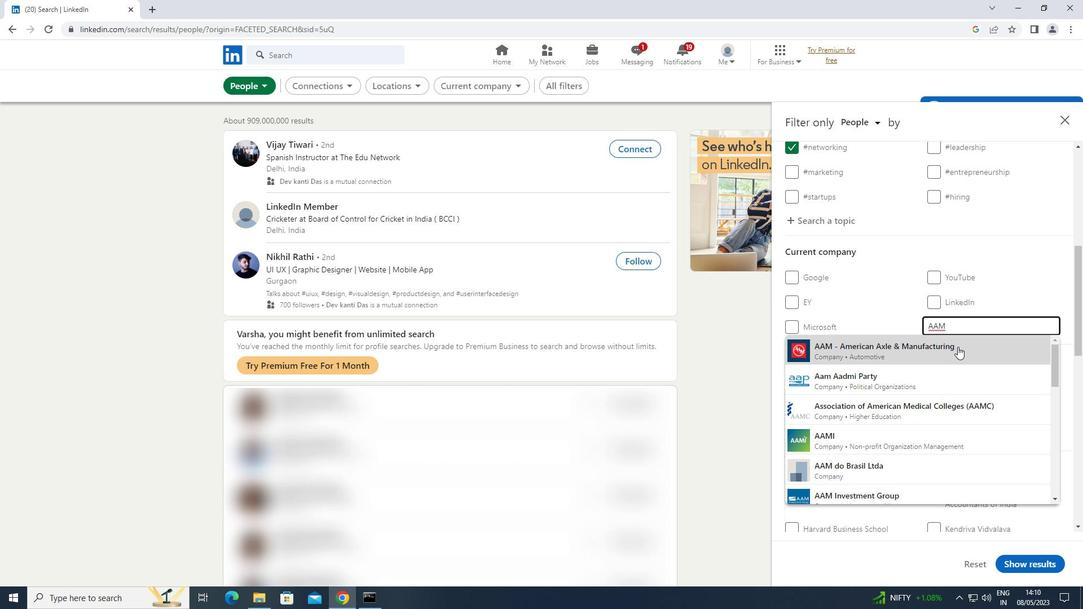
Action: Mouse scrolled (957, 346) with delta (0, 0)
Screenshot: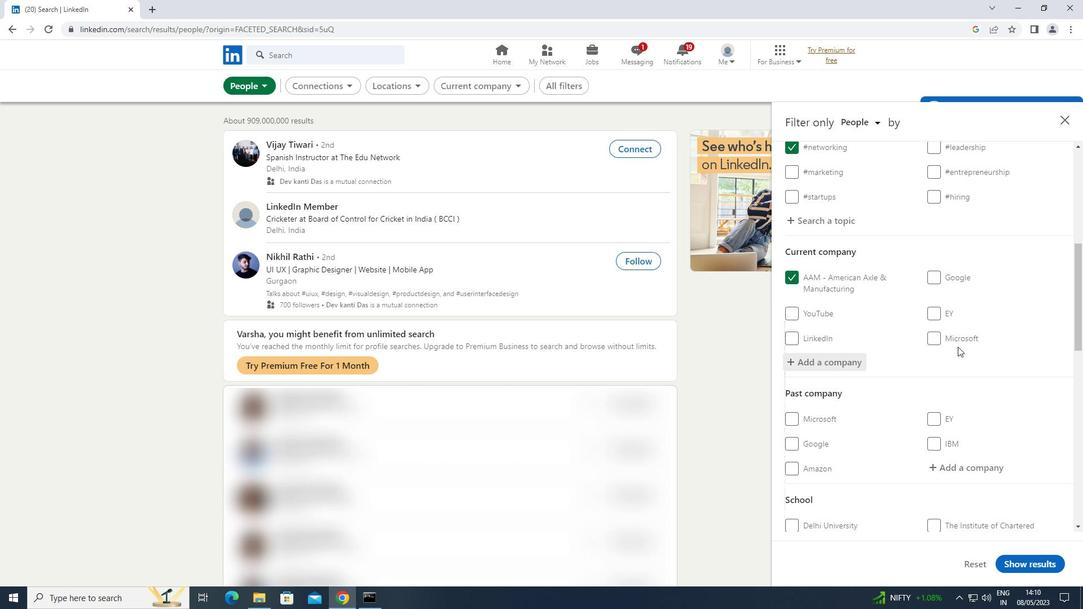 
Action: Mouse scrolled (957, 346) with delta (0, 0)
Screenshot: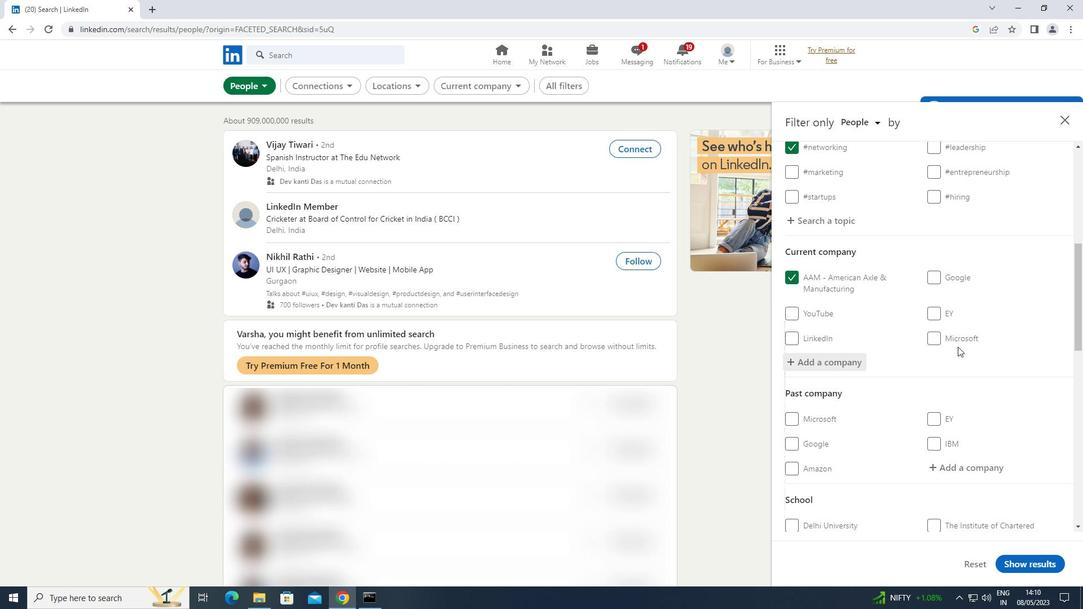 
Action: Mouse scrolled (957, 346) with delta (0, 0)
Screenshot: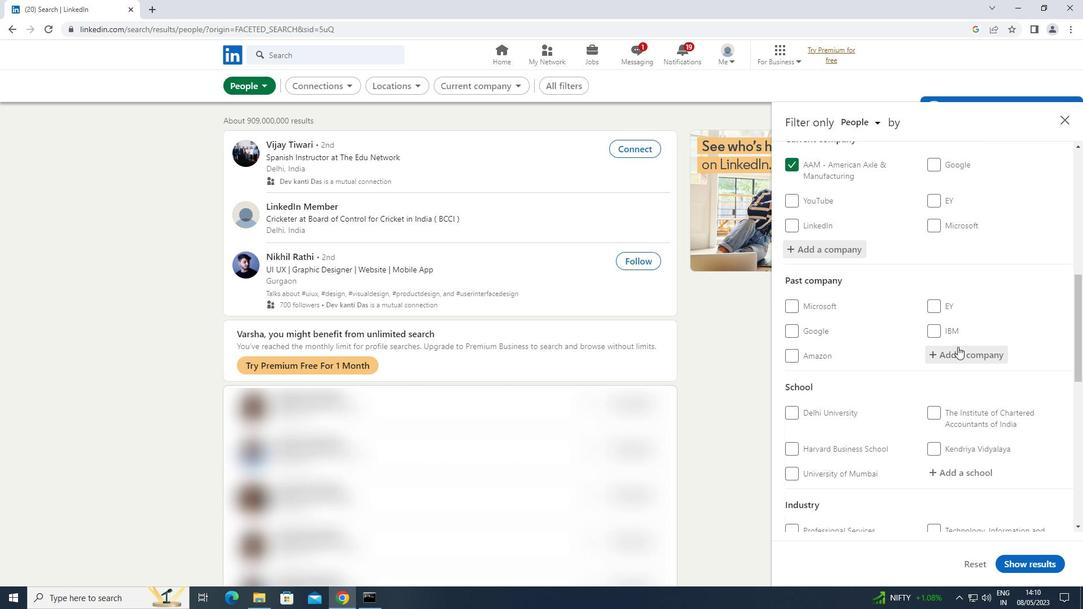 
Action: Mouse scrolled (957, 346) with delta (0, 0)
Screenshot: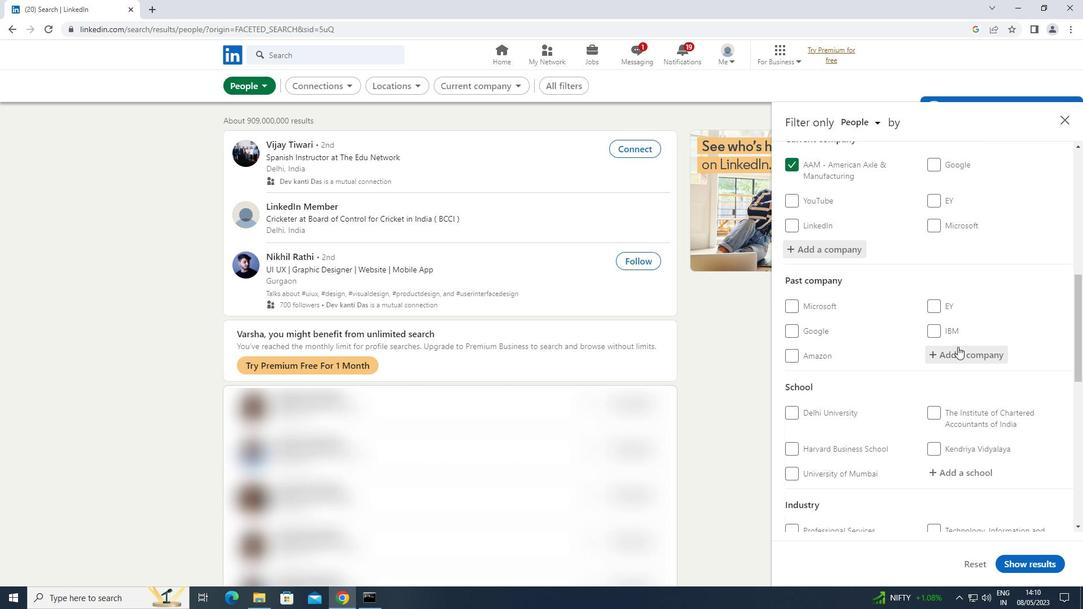 
Action: Mouse moved to (952, 352)
Screenshot: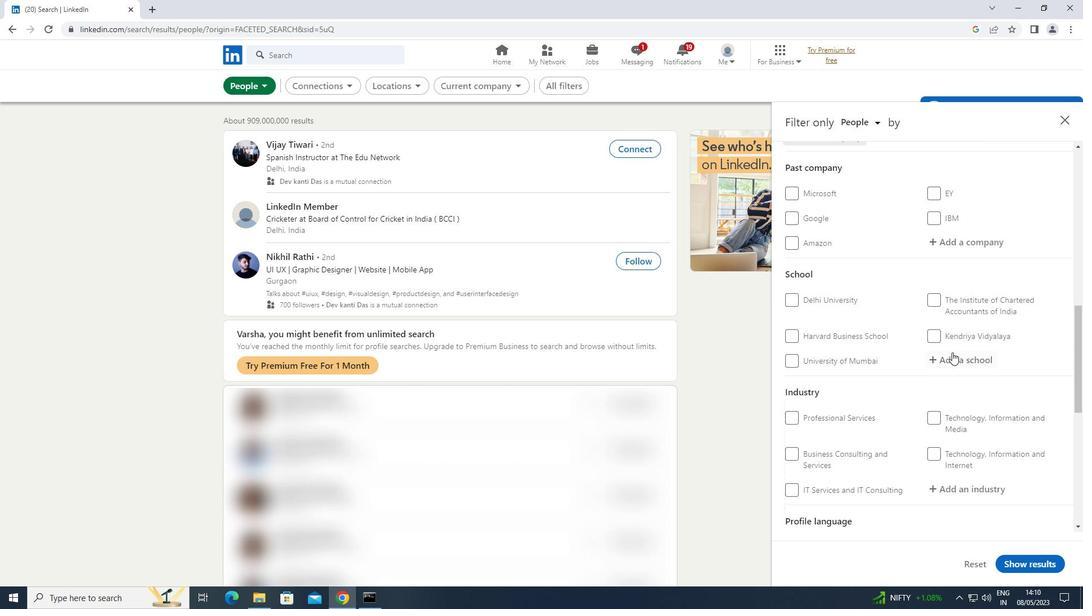 
Action: Mouse pressed left at (952, 352)
Screenshot: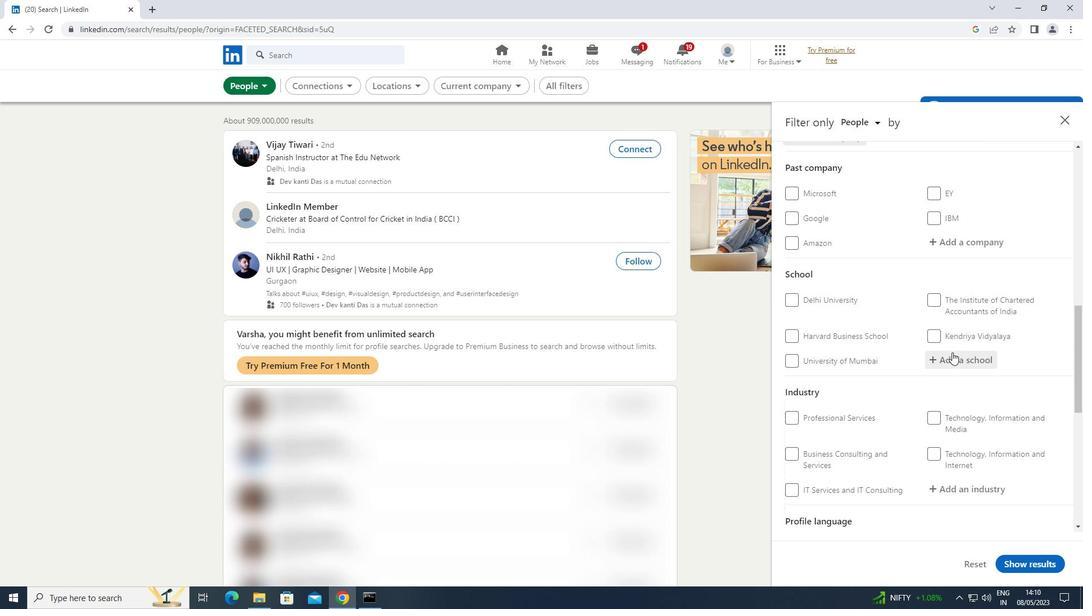 
Action: Mouse moved to (952, 352)
Screenshot: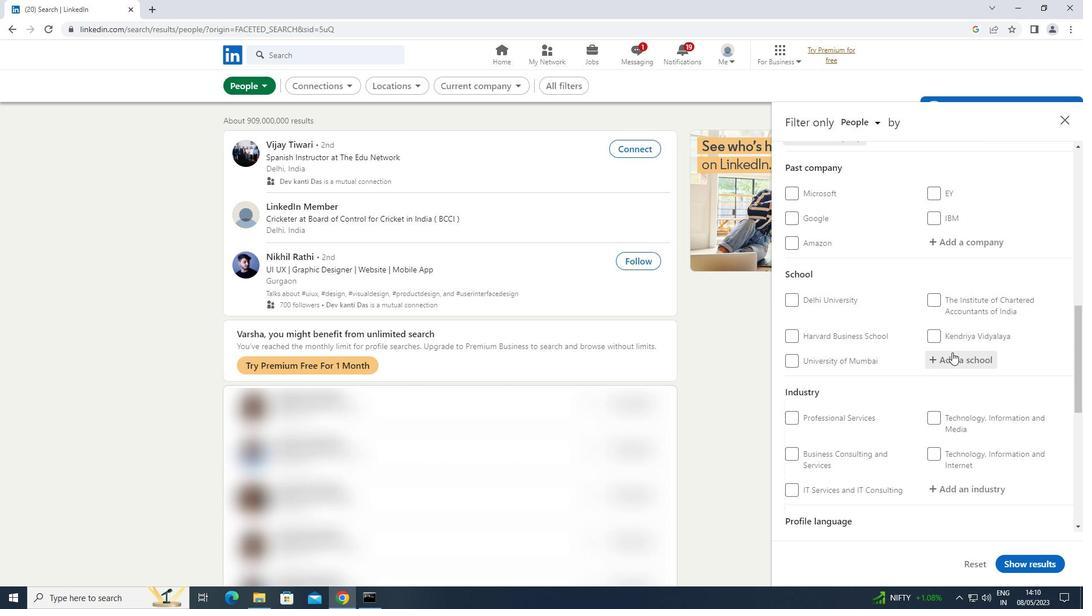 
Action: Key pressed <Key.shift><Key.shift>NATIONAL<Key.space><Key.shift>INSTIT
Screenshot: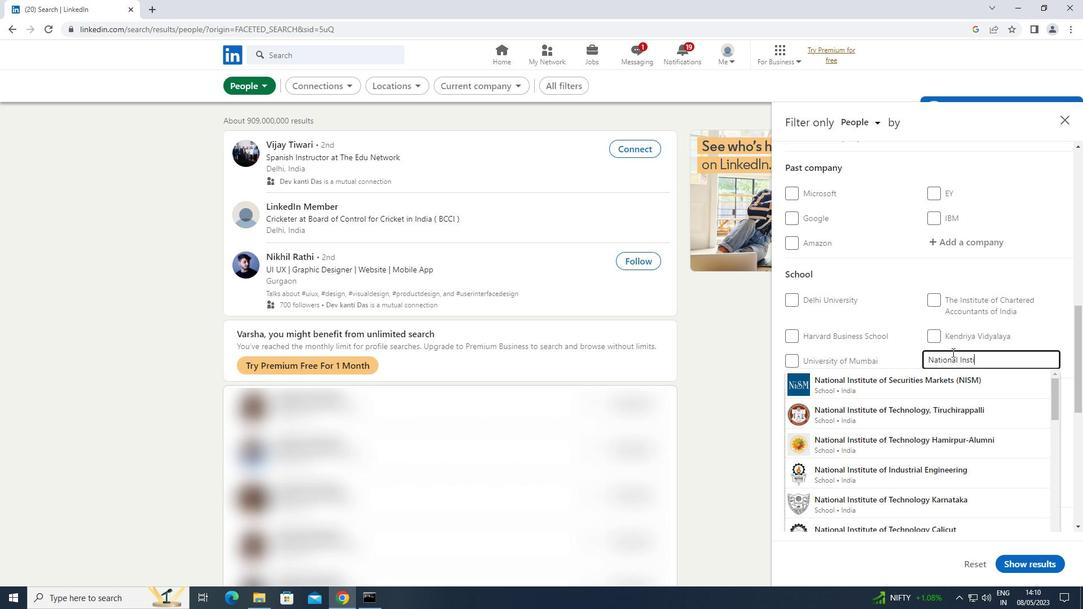 
Action: Mouse moved to (896, 440)
Screenshot: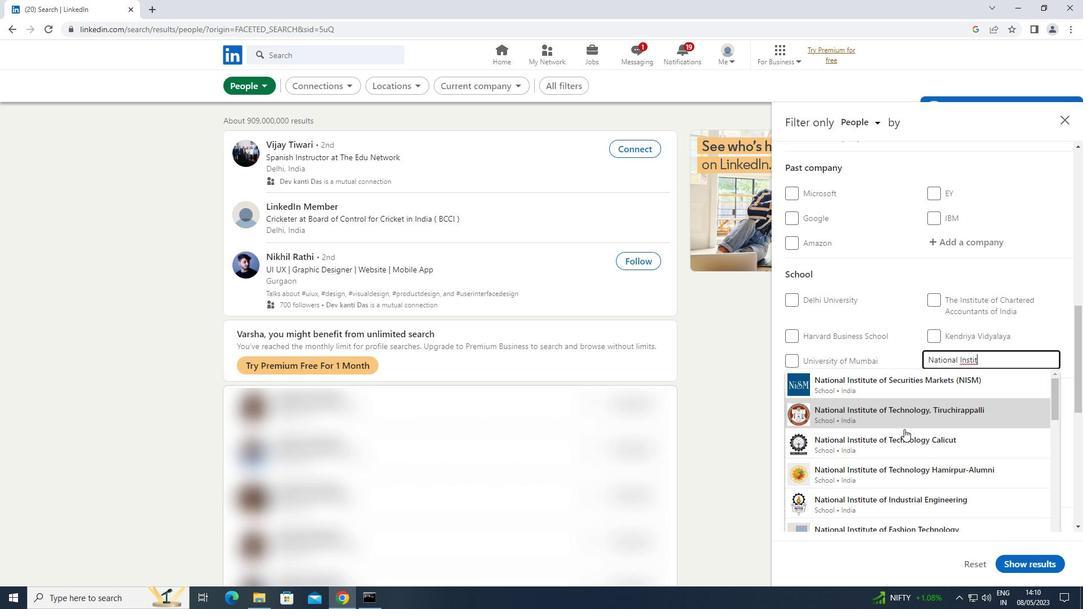 
Action: Mouse pressed left at (896, 440)
Screenshot: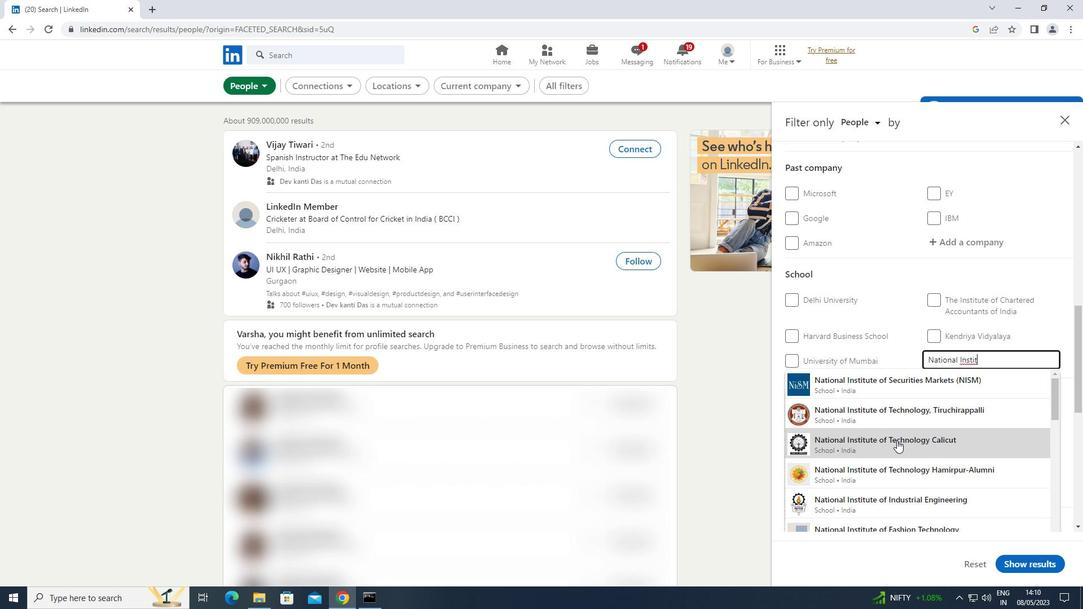
Action: Mouse moved to (895, 440)
Screenshot: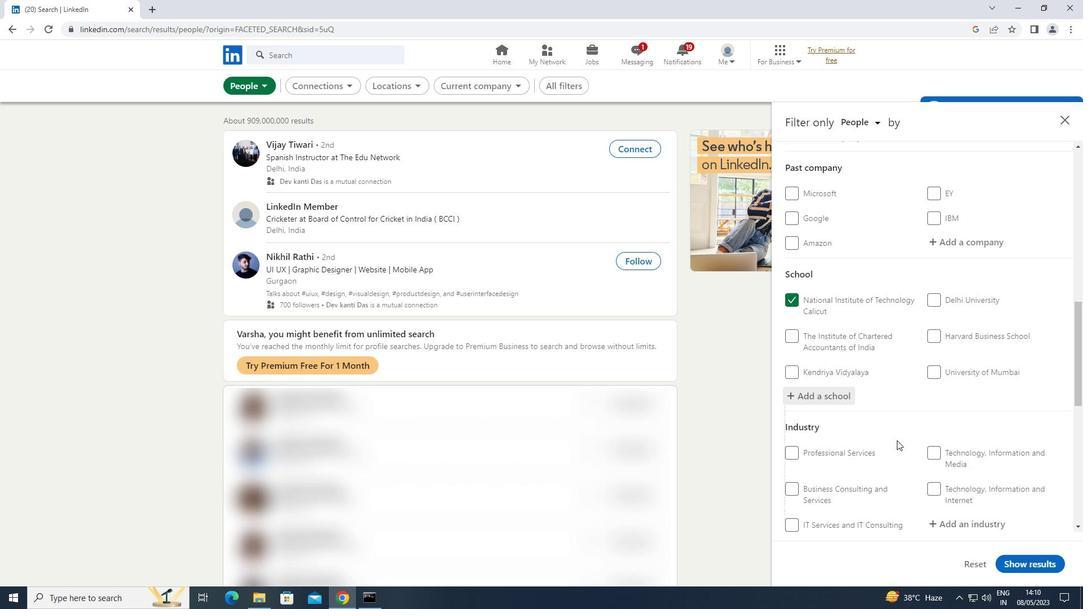
Action: Mouse scrolled (895, 440) with delta (0, 0)
Screenshot: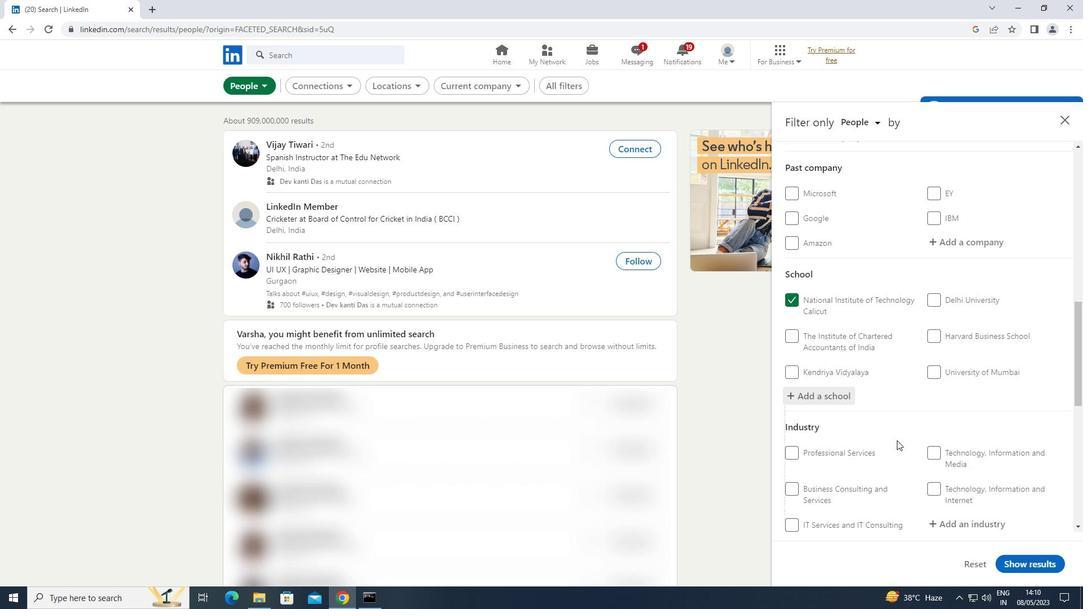 
Action: Mouse moved to (895, 440)
Screenshot: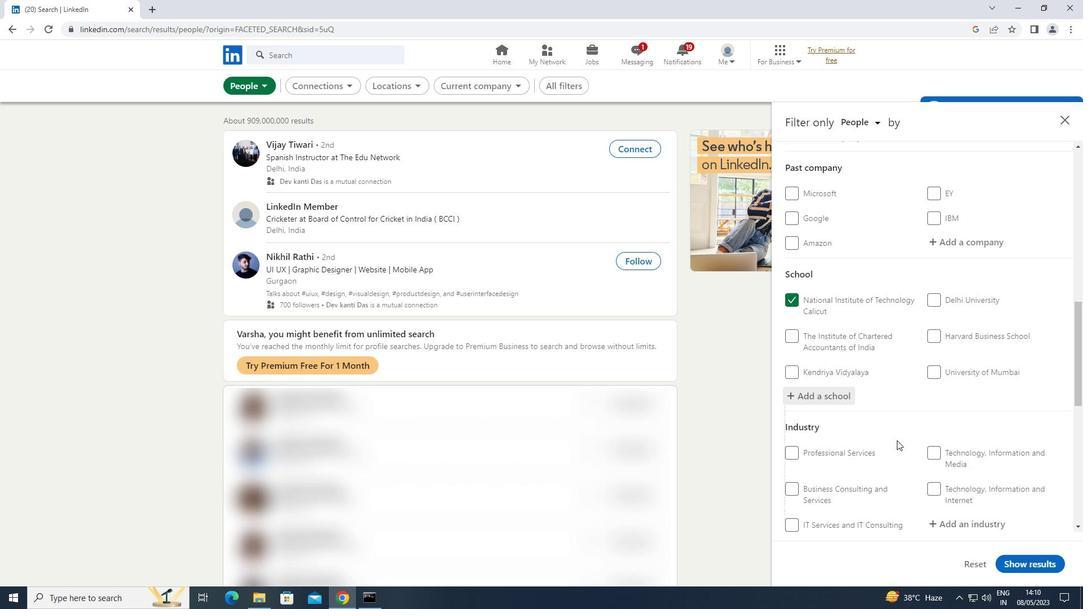 
Action: Mouse scrolled (895, 440) with delta (0, 0)
Screenshot: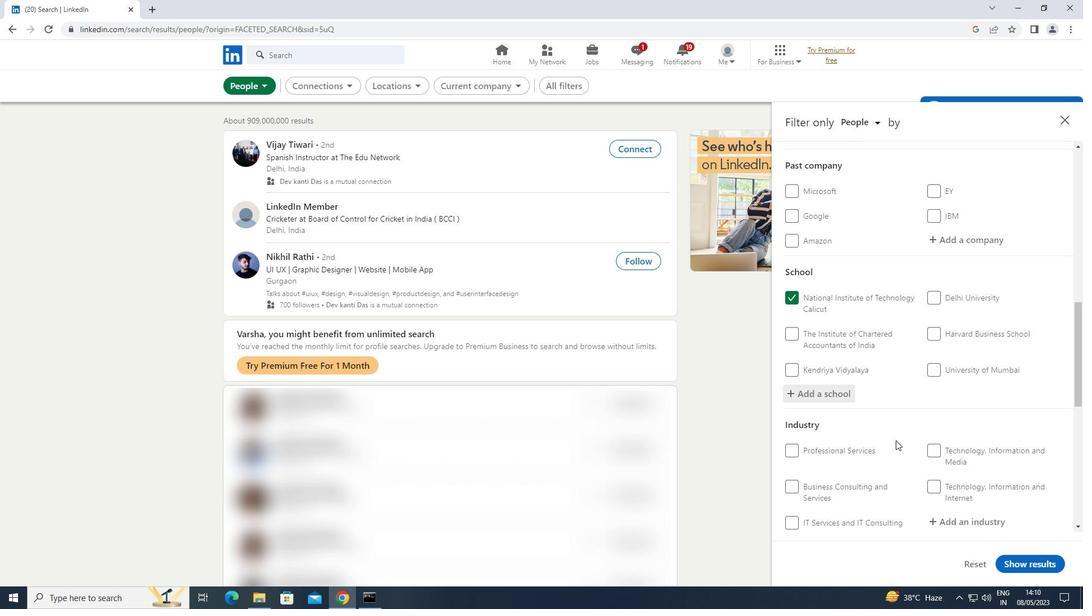
Action: Mouse scrolled (895, 440) with delta (0, 0)
Screenshot: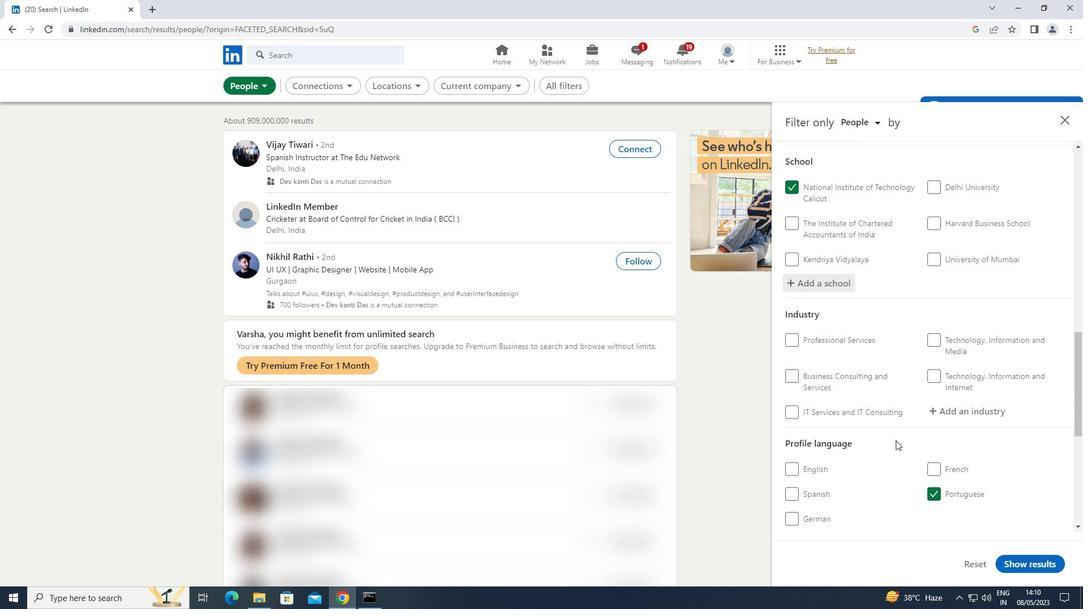 
Action: Mouse moved to (971, 357)
Screenshot: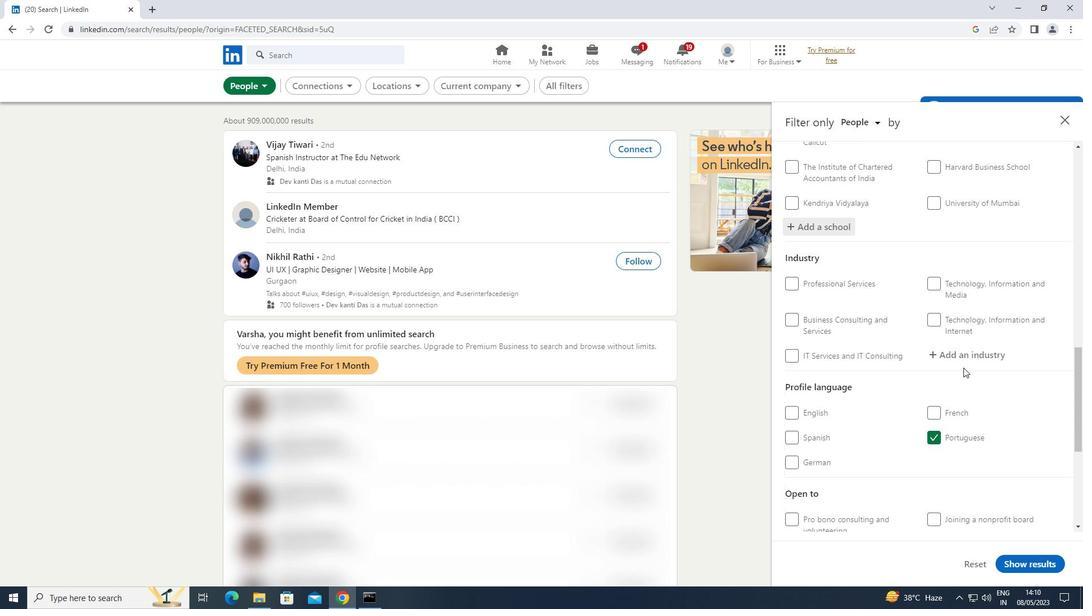 
Action: Mouse pressed left at (971, 357)
Screenshot: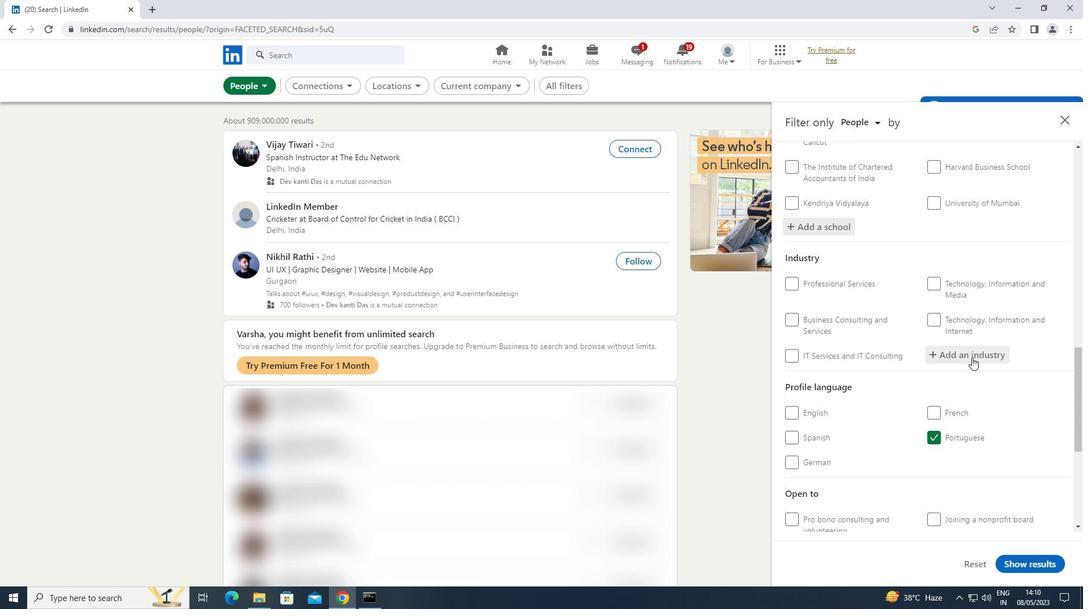 
Action: Key pressed <Key.shift><Key.shift><Key.shift><Key.shift><Key.shift><Key.shift><Key.shift><Key.shift><Key.shift><Key.shift>RETAIL
Screenshot: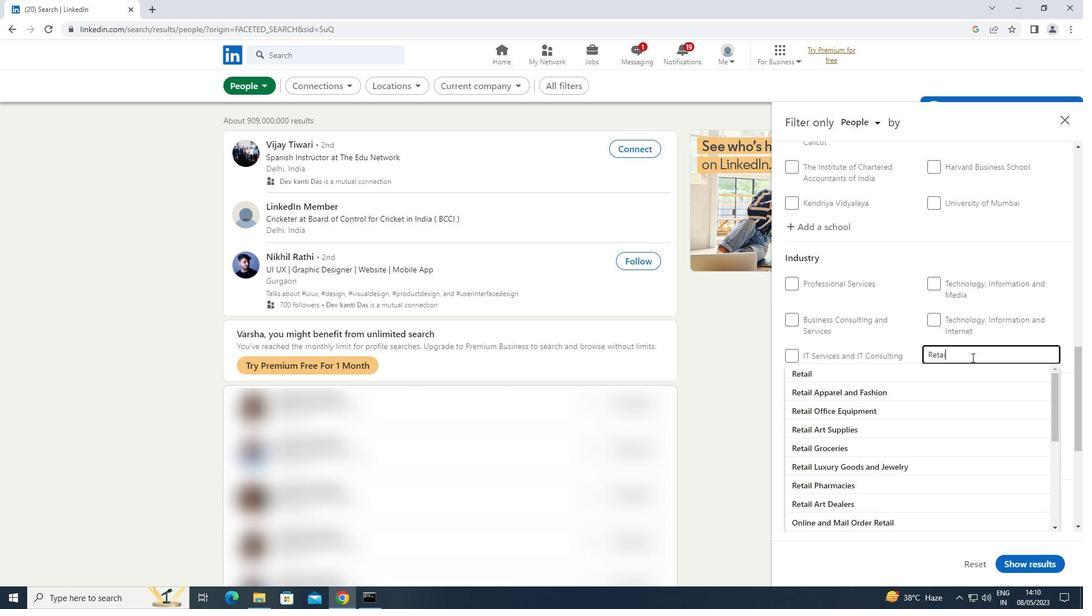 
Action: Mouse moved to (959, 370)
Screenshot: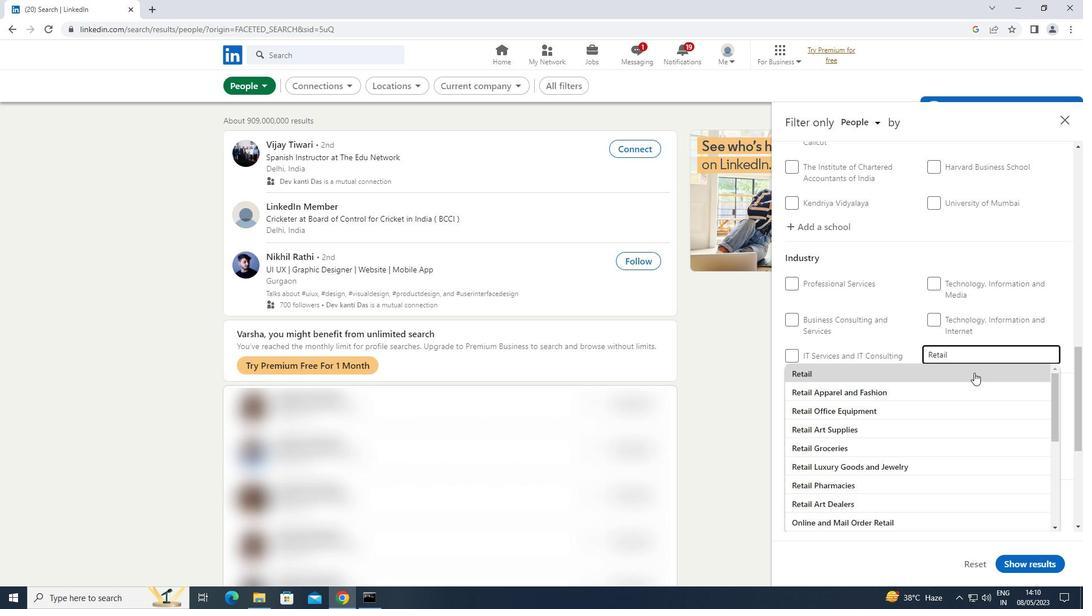 
Action: Mouse pressed left at (959, 370)
Screenshot: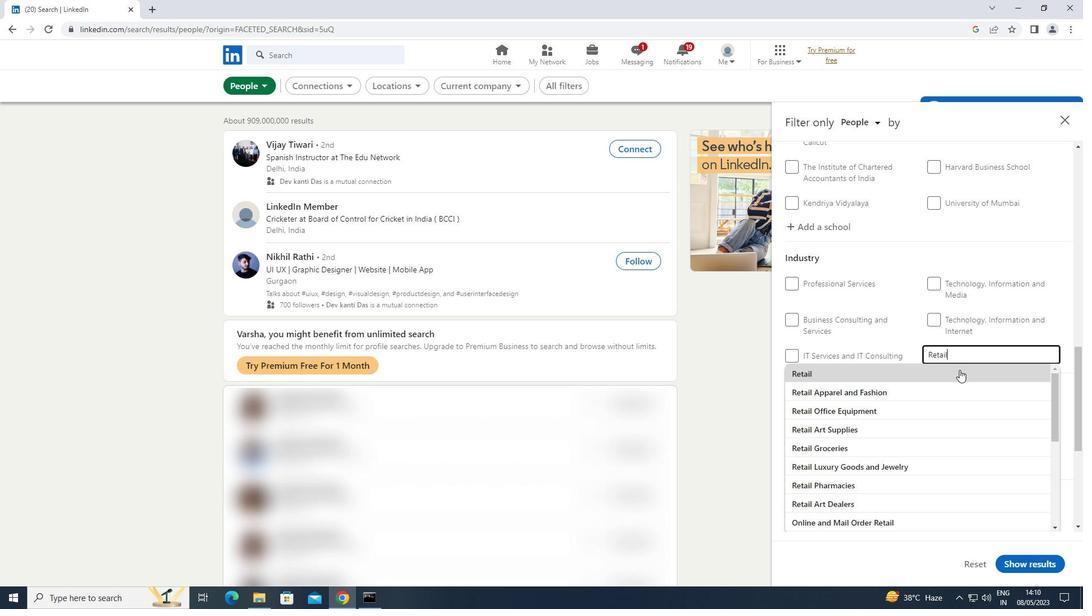 
Action: Mouse scrolled (959, 369) with delta (0, 0)
Screenshot: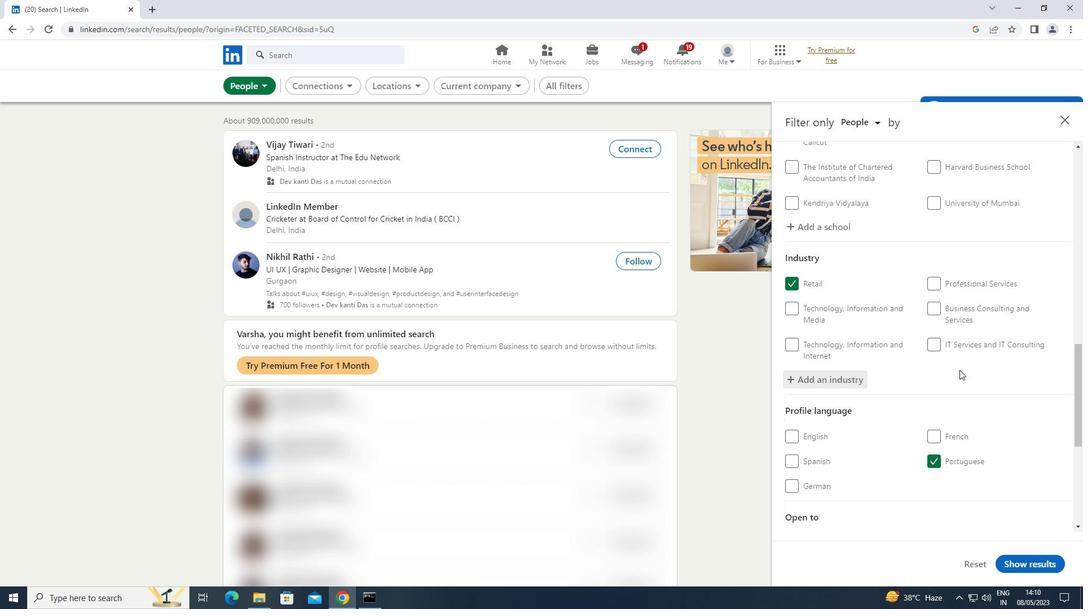 
Action: Mouse scrolled (959, 369) with delta (0, 0)
Screenshot: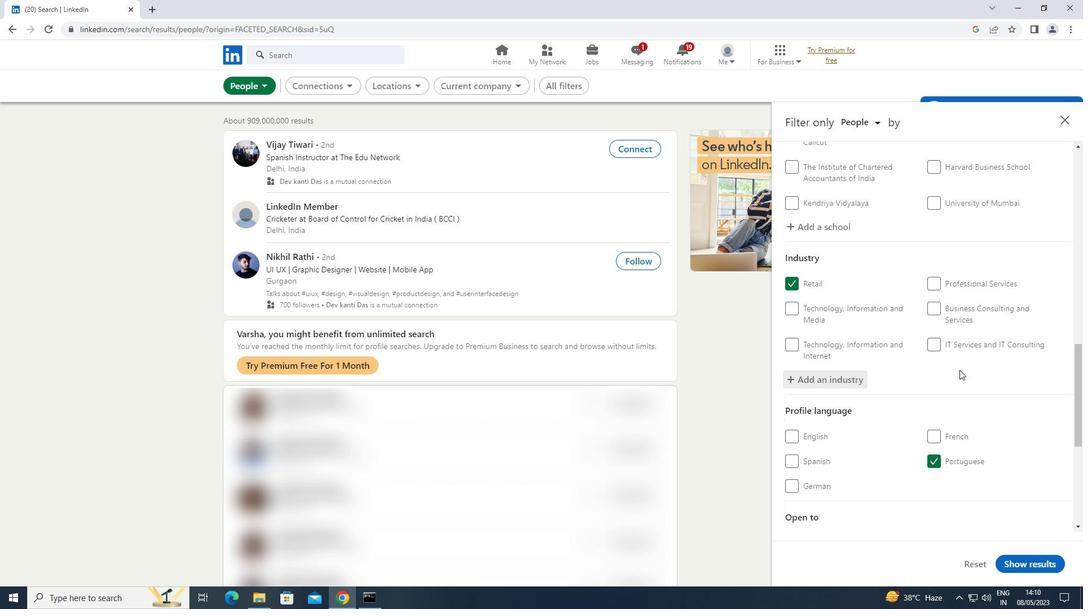 
Action: Mouse scrolled (959, 369) with delta (0, 0)
Screenshot: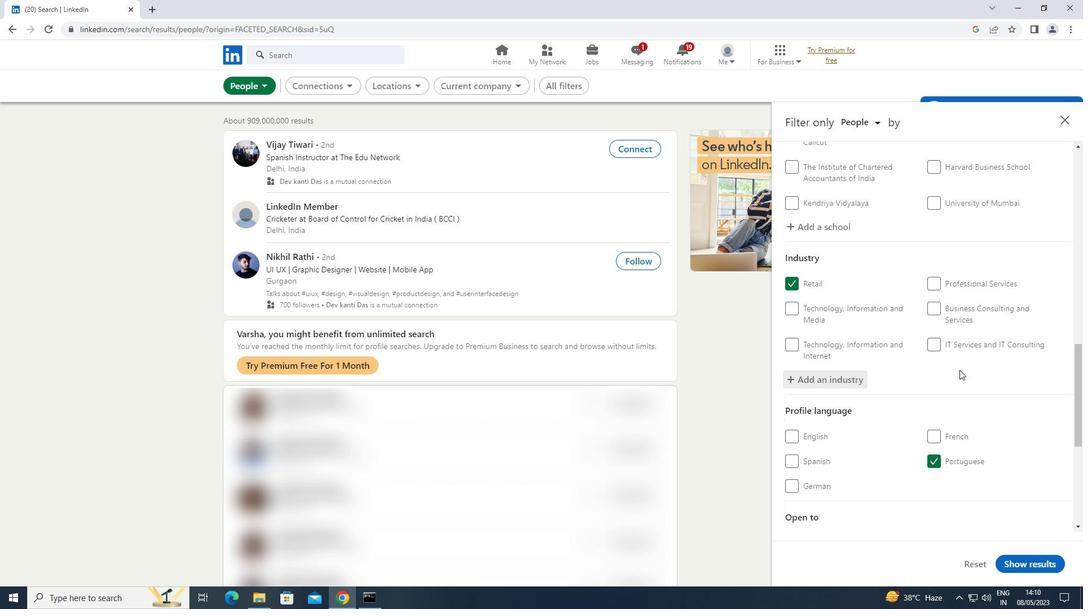 
Action: Mouse scrolled (959, 369) with delta (0, 0)
Screenshot: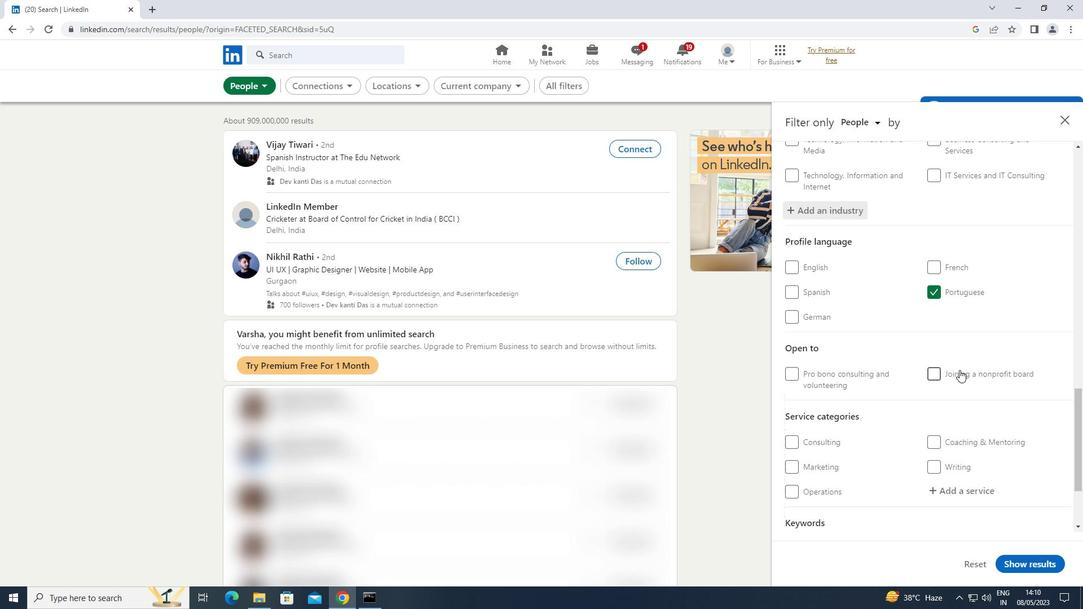 
Action: Mouse scrolled (959, 369) with delta (0, 0)
Screenshot: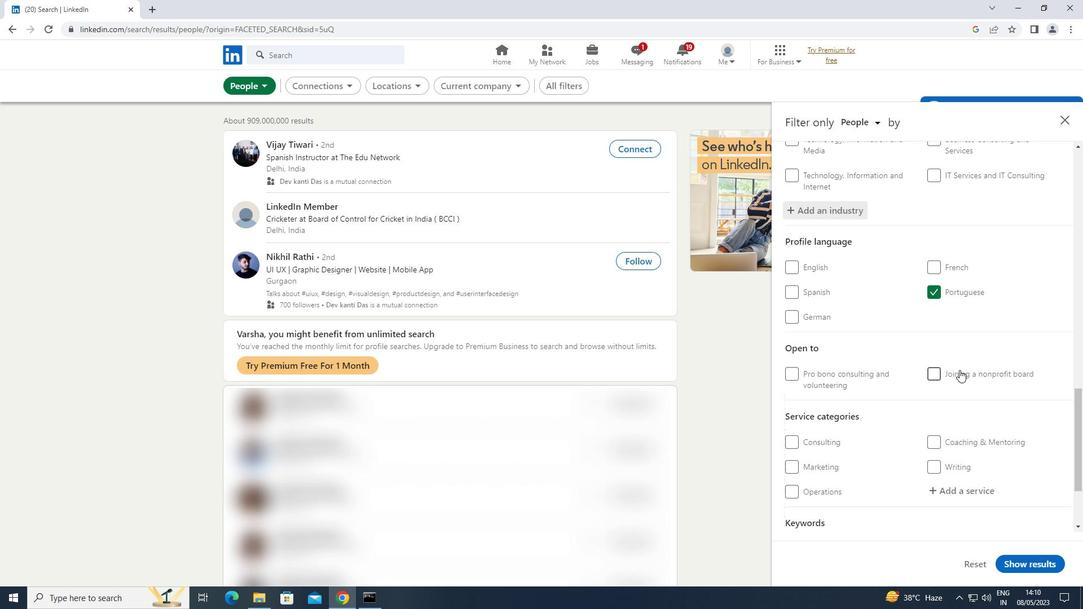
Action: Mouse scrolled (959, 369) with delta (0, 0)
Screenshot: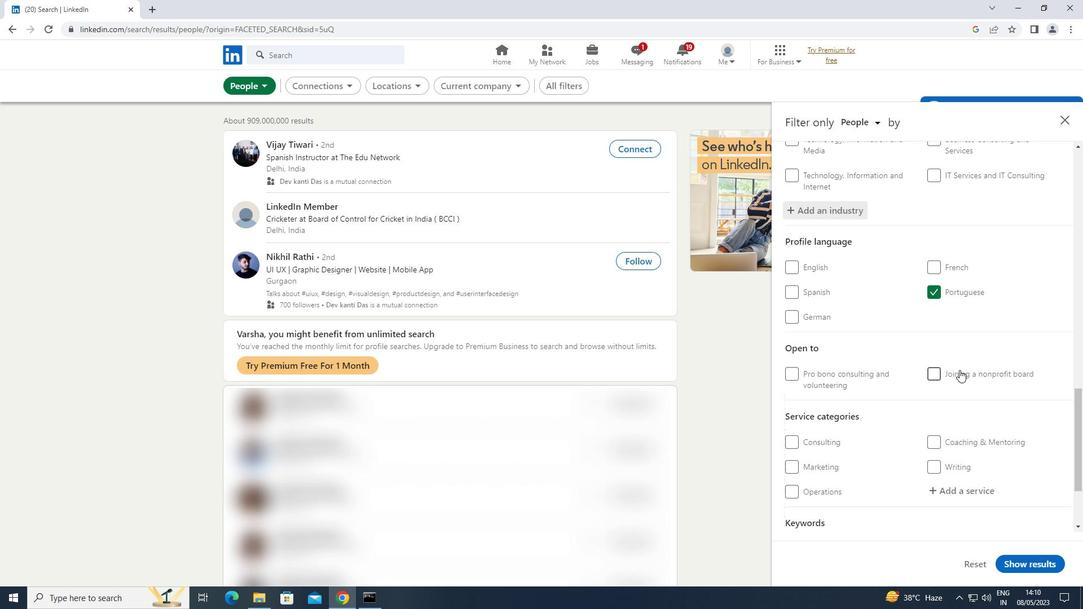 
Action: Mouse moved to (963, 364)
Screenshot: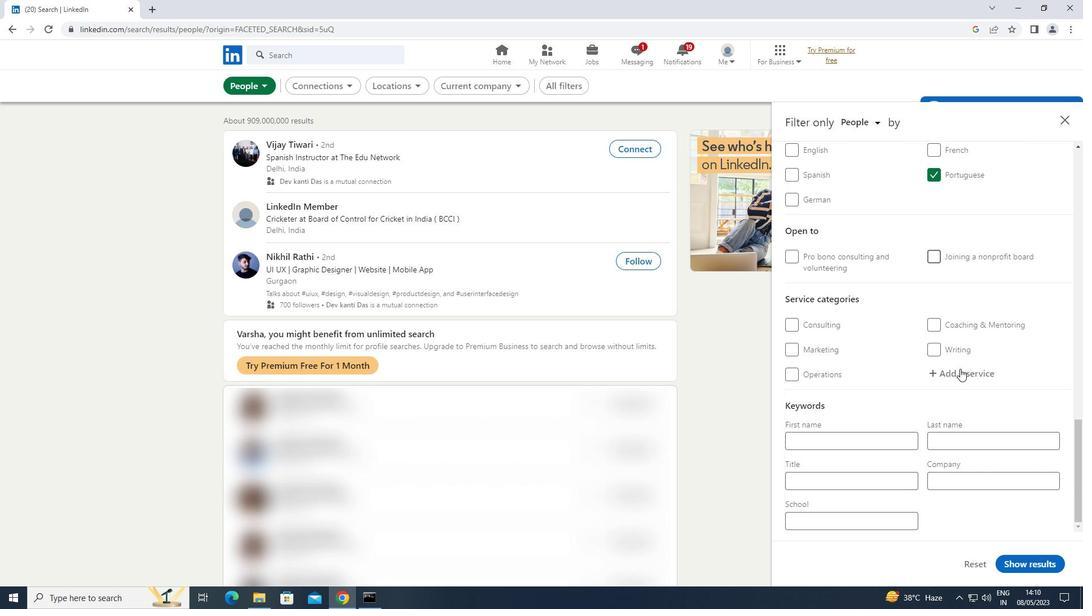 
Action: Mouse pressed left at (963, 364)
Screenshot: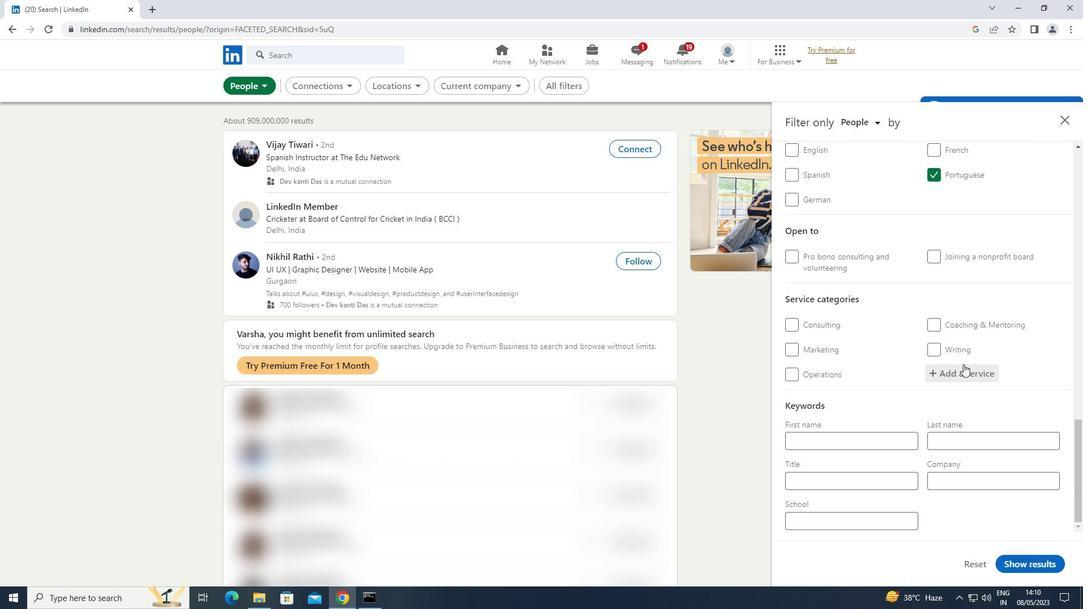 
Action: Key pressed <Key.shift><Key.shift><Key.shift><Key.shift>DUI
Screenshot: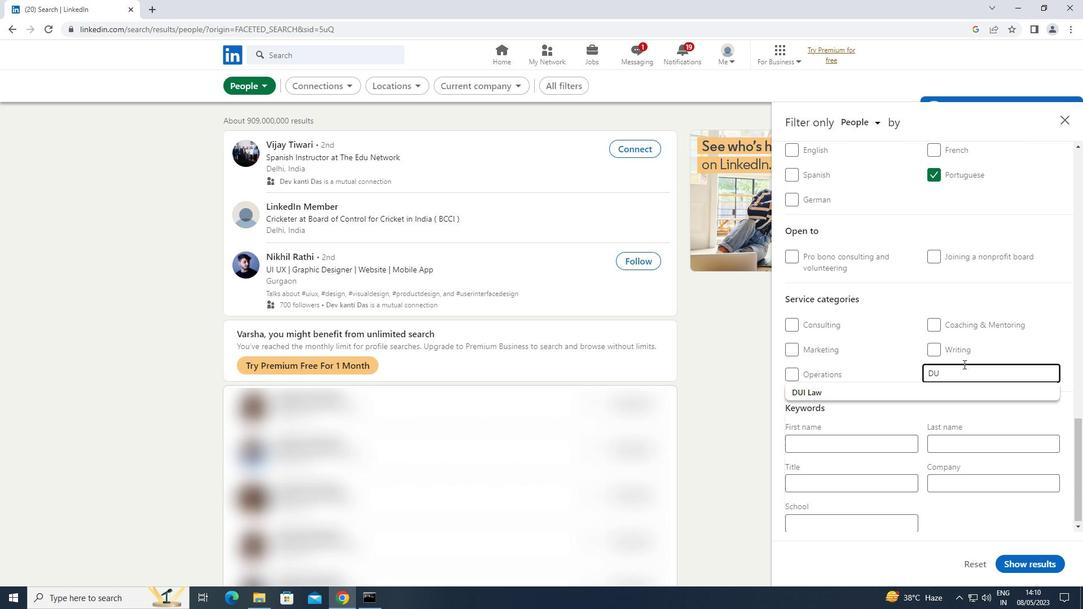 
Action: Mouse moved to (911, 395)
Screenshot: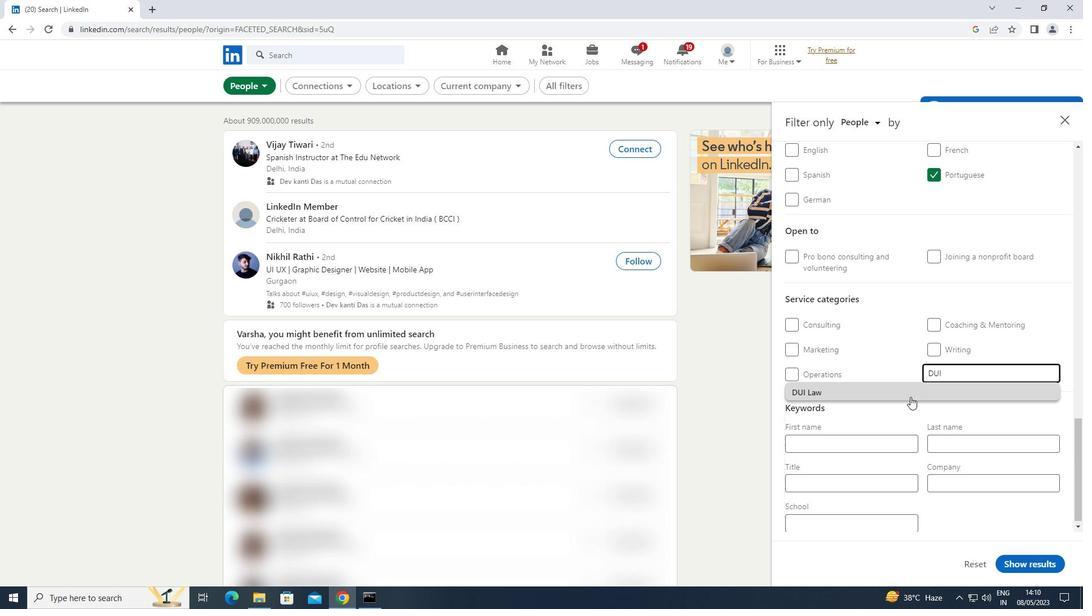
Action: Mouse pressed left at (911, 395)
Screenshot: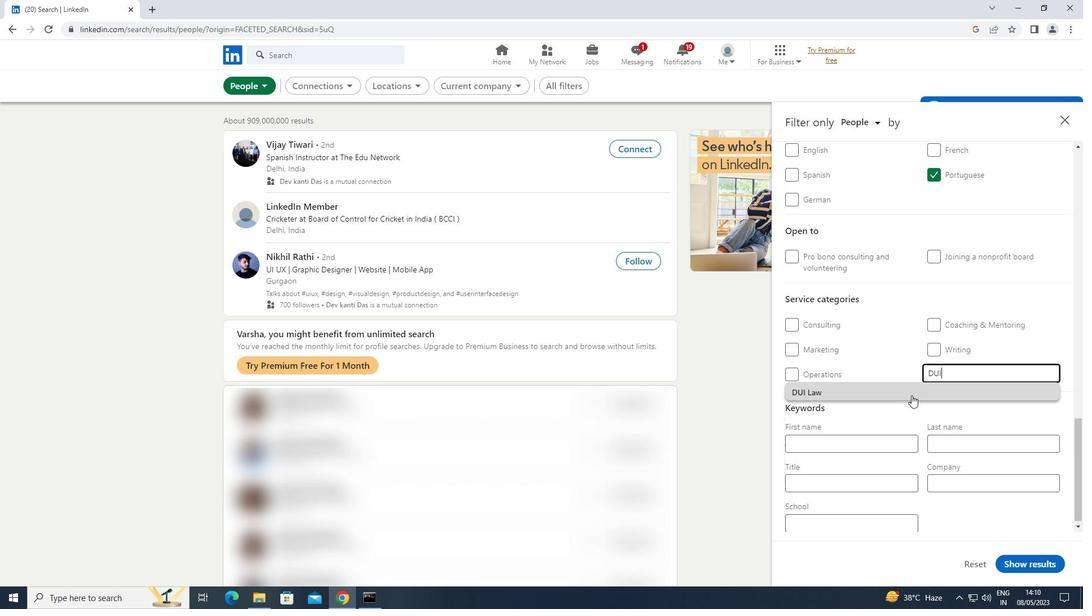 
Action: Mouse moved to (912, 394)
Screenshot: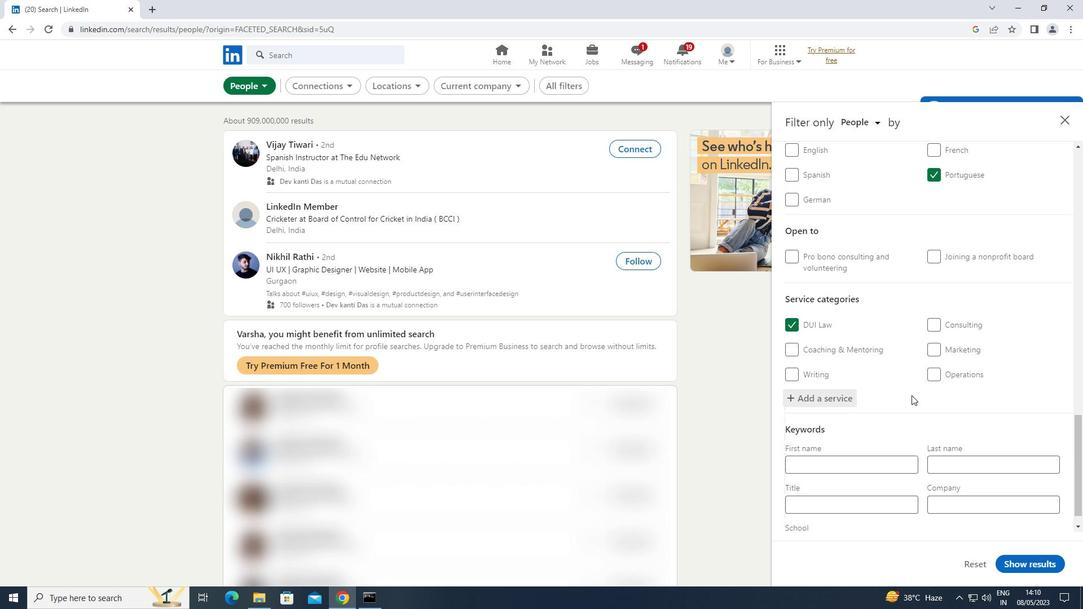 
Action: Mouse scrolled (912, 394) with delta (0, 0)
Screenshot: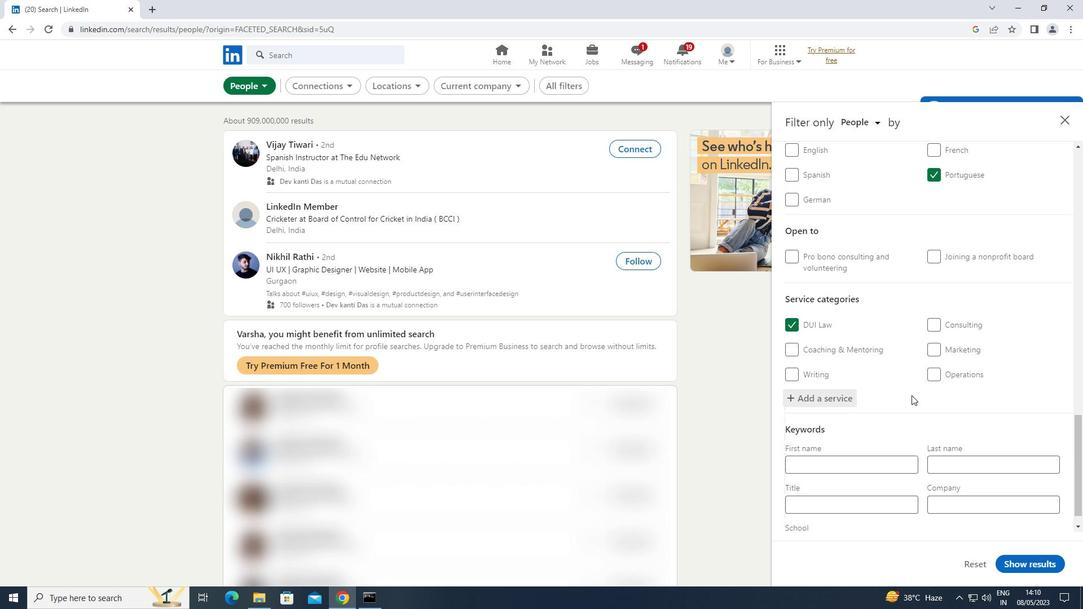 
Action: Mouse scrolled (912, 394) with delta (0, 0)
Screenshot: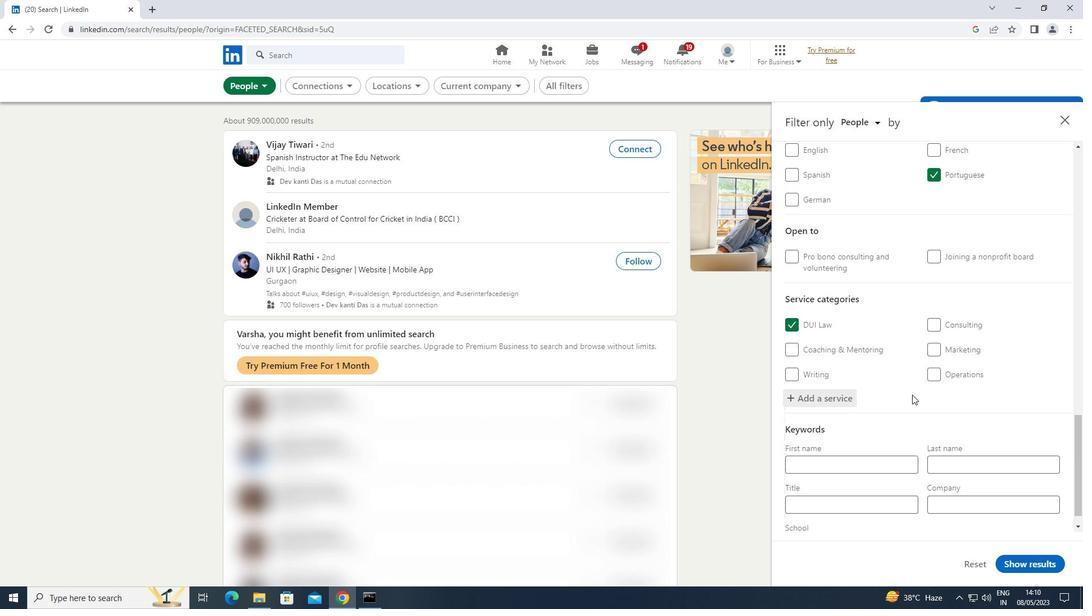 
Action: Mouse scrolled (912, 394) with delta (0, 0)
Screenshot: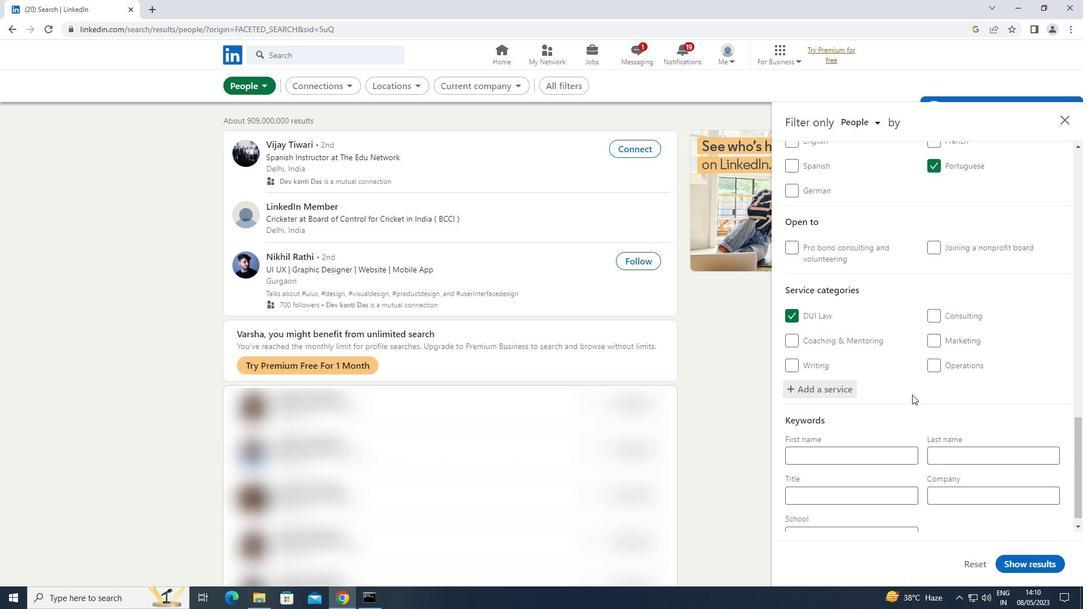 
Action: Mouse moved to (912, 394)
Screenshot: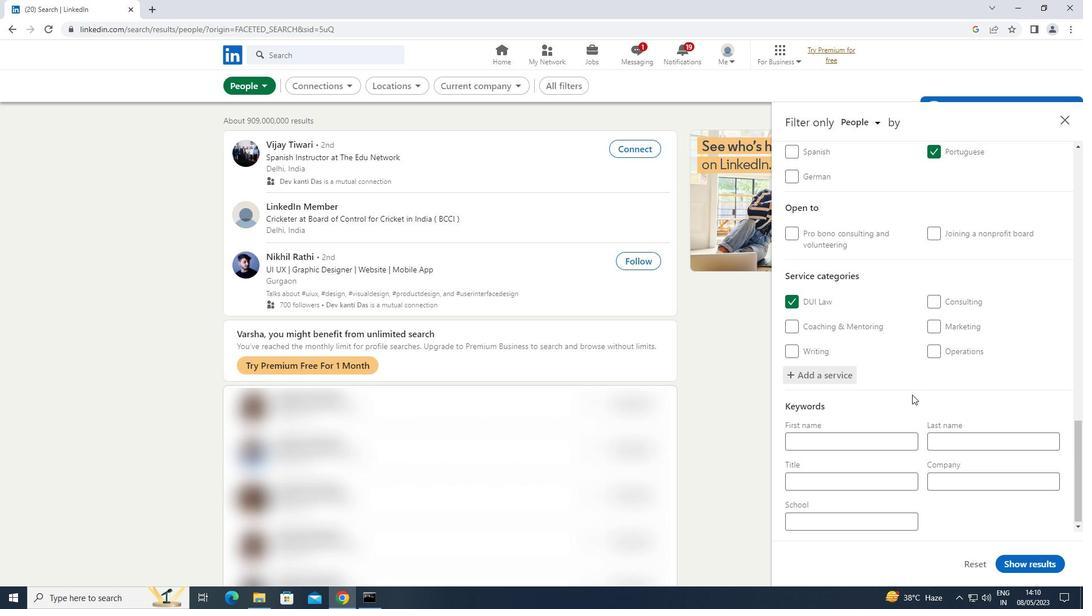 
Action: Mouse scrolled (912, 393) with delta (0, 0)
Screenshot: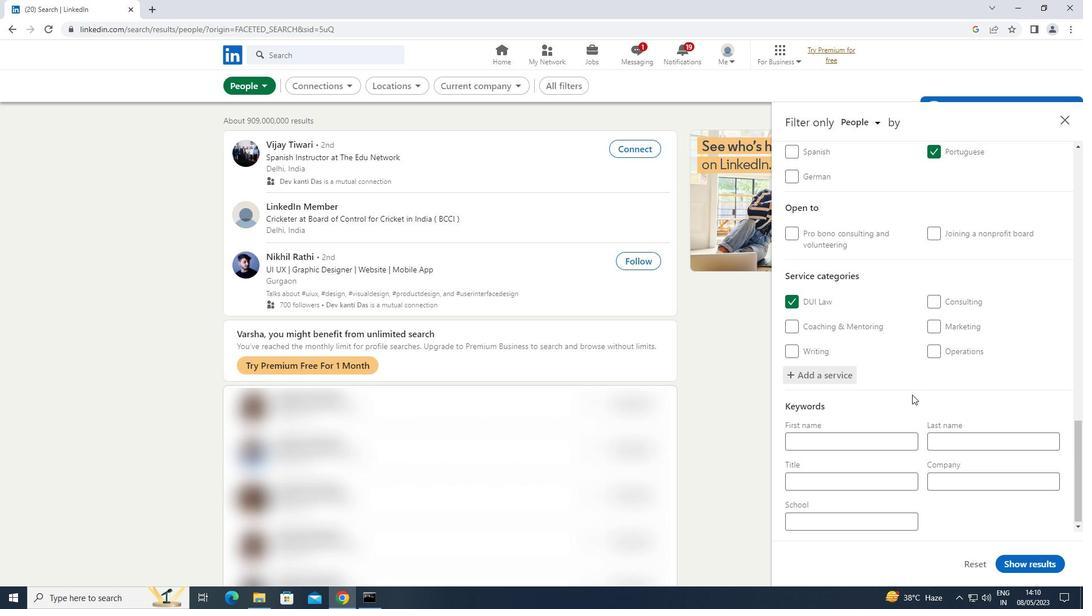 
Action: Mouse scrolled (912, 393) with delta (0, 0)
Screenshot: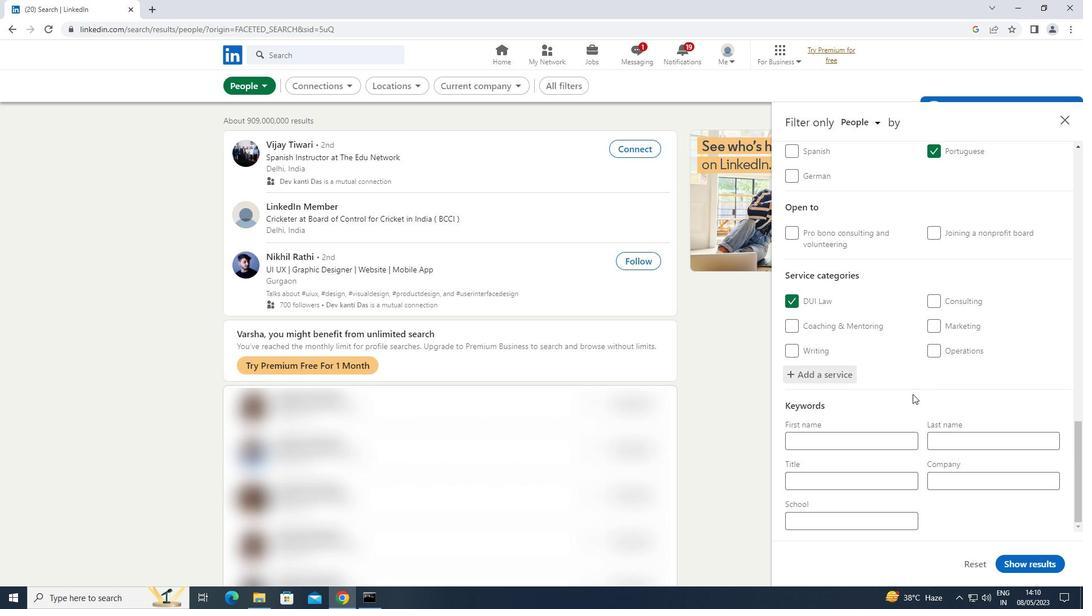 
Action: Mouse moved to (848, 486)
Screenshot: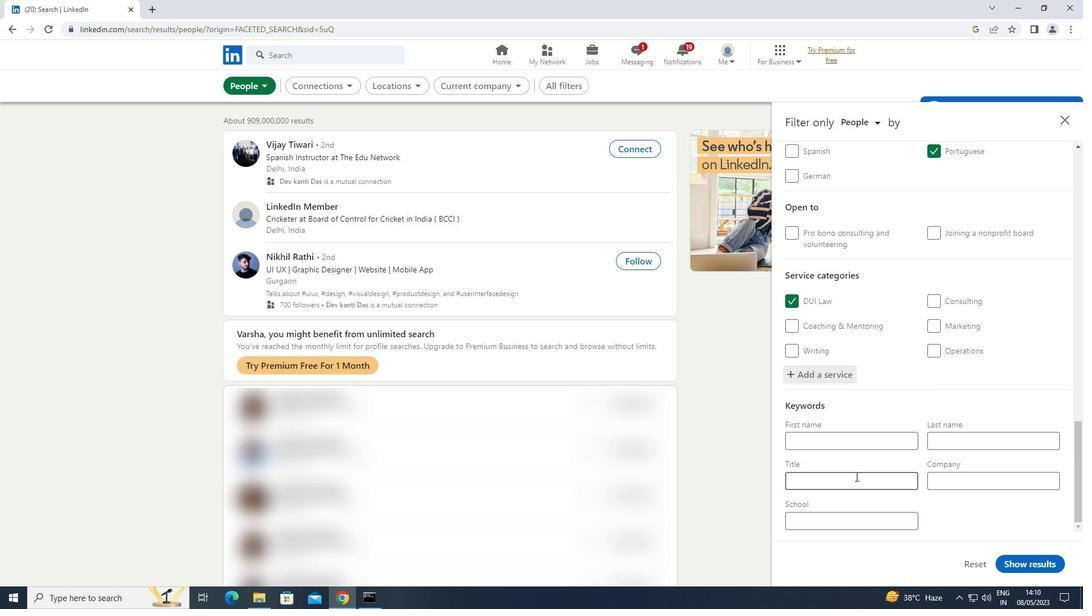 
Action: Mouse pressed left at (848, 486)
Screenshot: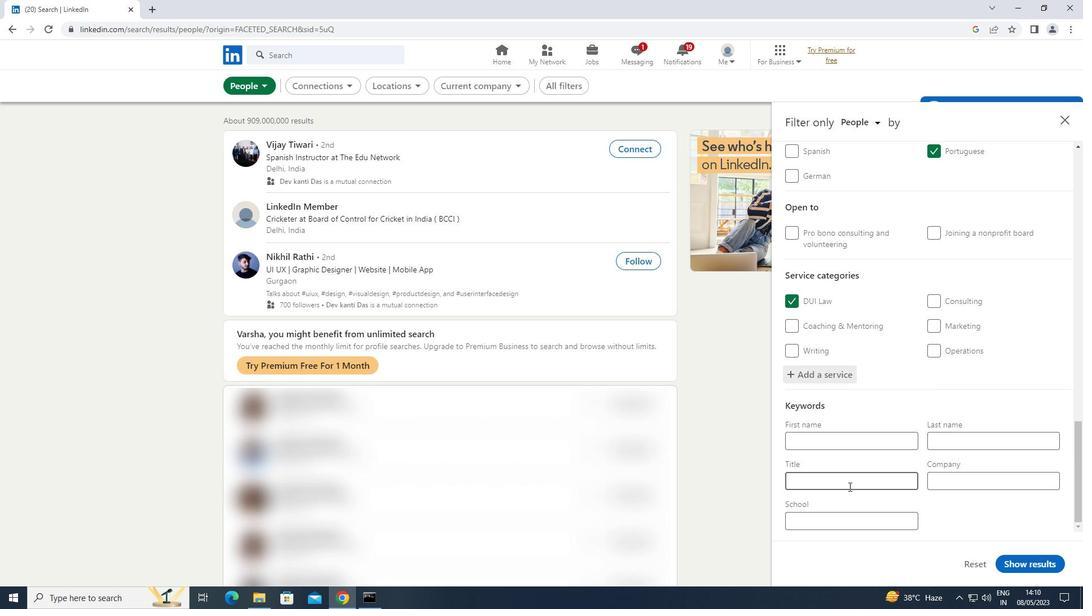 
Action: Key pressed <Key.shift><Key.shift><Key.shift>ATMOSPHERIC<Key.space><Key.shift><Key.shift><Key.shift>SCIENTIST
Screenshot: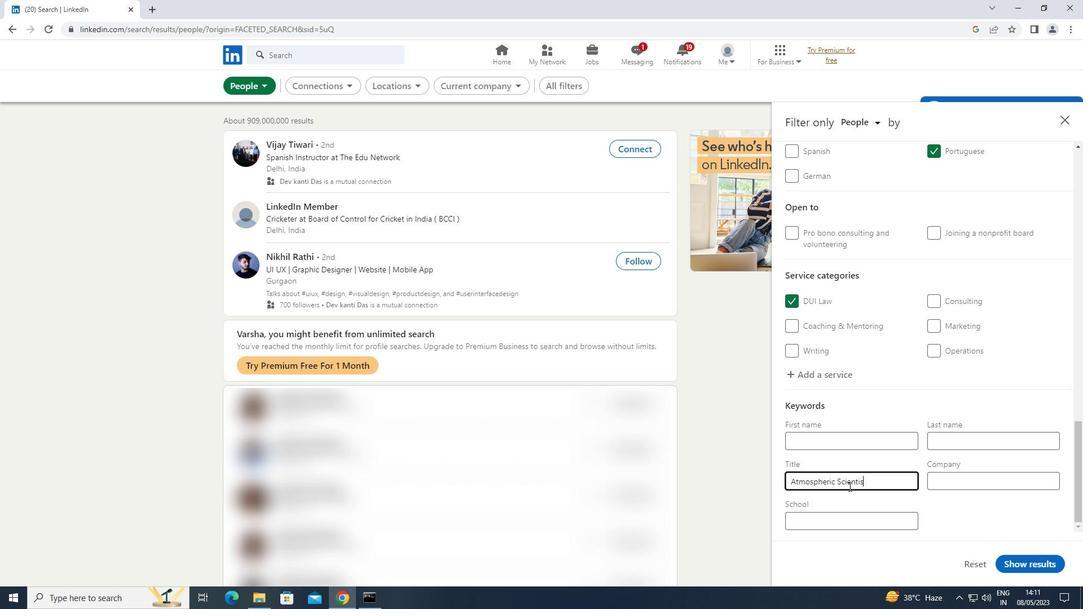 
Action: Mouse moved to (1035, 556)
Screenshot: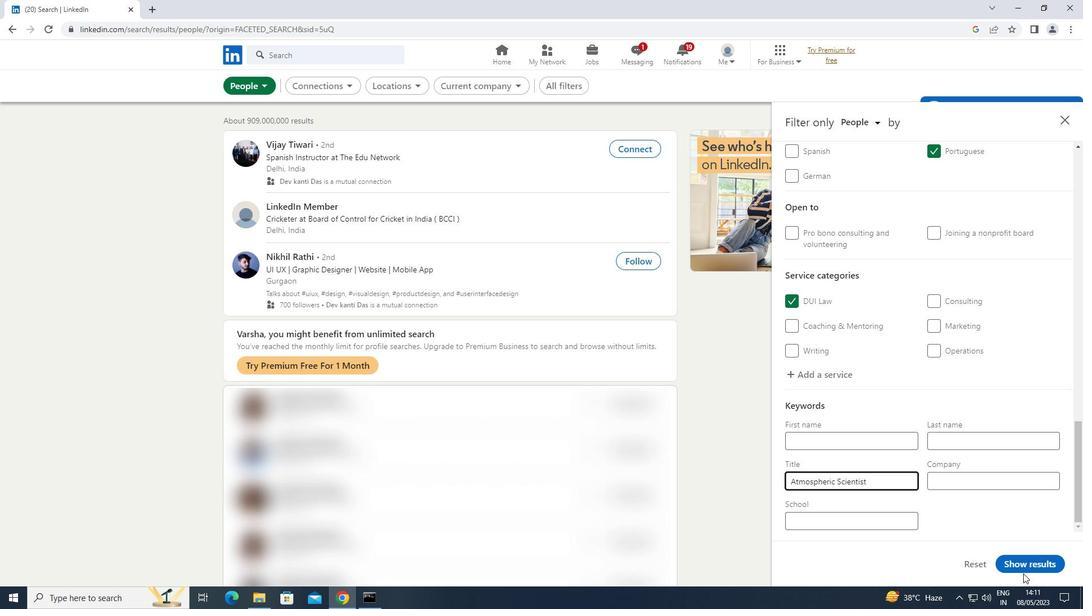 
Action: Mouse pressed left at (1035, 556)
Screenshot: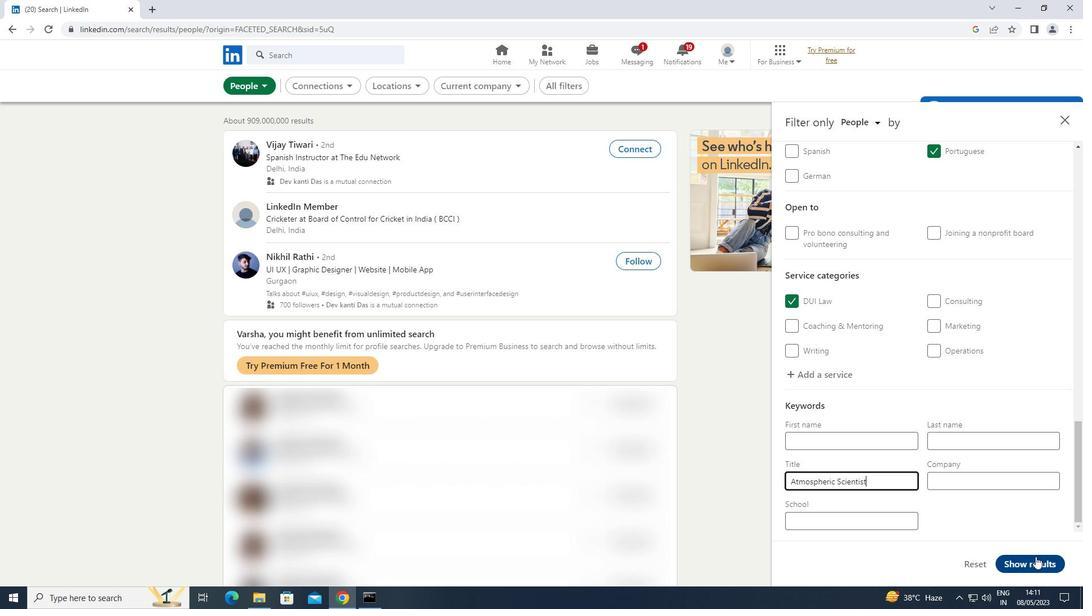 
